 Task: Open a template Informal Letter by  Plum save the file as lyric.epub Remove the following options from template: 'your brand'. Replace Hello Fan with ' Good Afternoon' and change the date to 21 July, 2023. Replace body of the letter with  Thank you so much for your generous gift. Your thoughtfulness and support mean the world to me. I'm truly grateful for your kindness.; apply Font Style 'Comic Sans MS' and font size  18 Add name: Oscar
Action: Mouse moved to (746, 102)
Screenshot: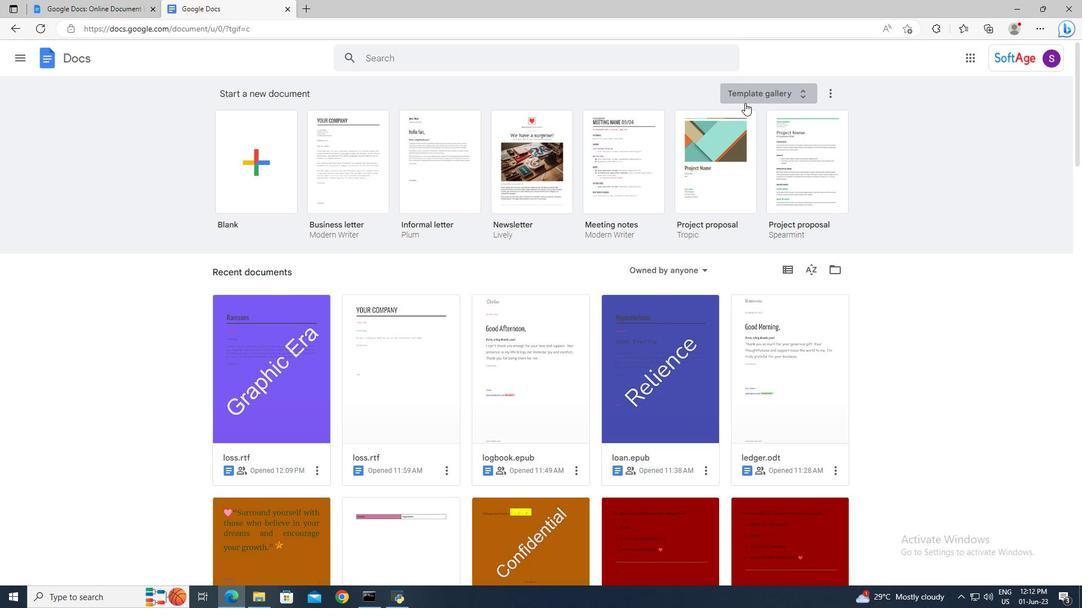 
Action: Mouse pressed left at (746, 102)
Screenshot: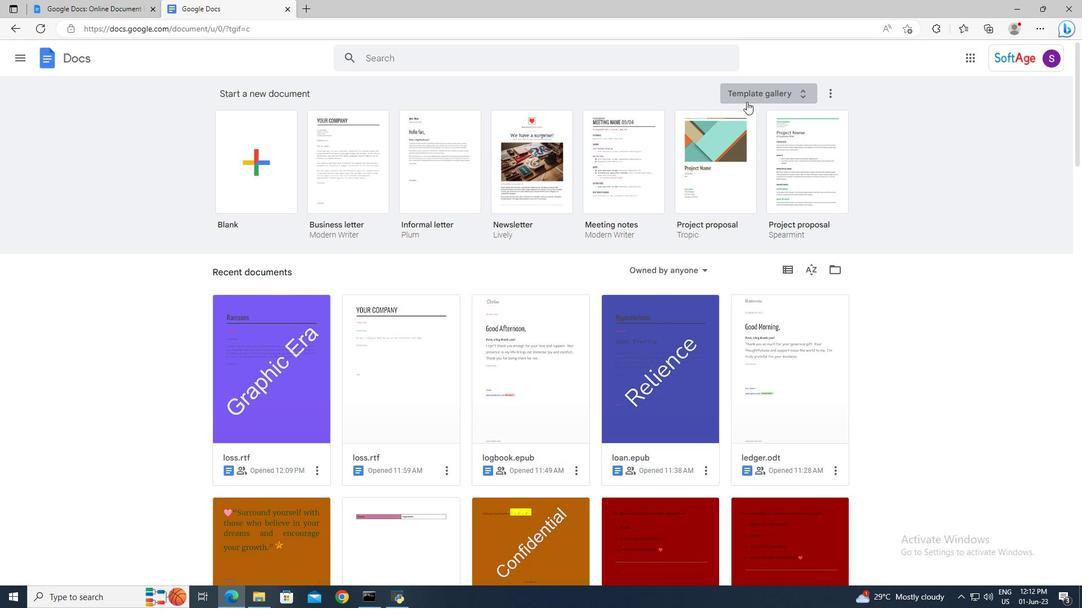 
Action: Mouse moved to (735, 170)
Screenshot: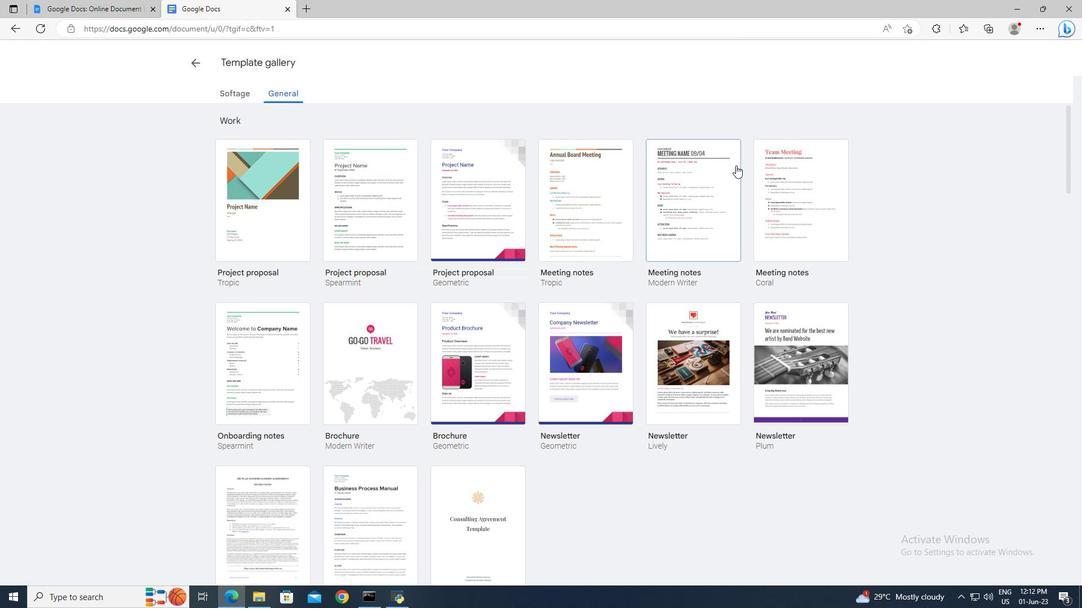 
Action: Mouse scrolled (735, 169) with delta (0, 0)
Screenshot: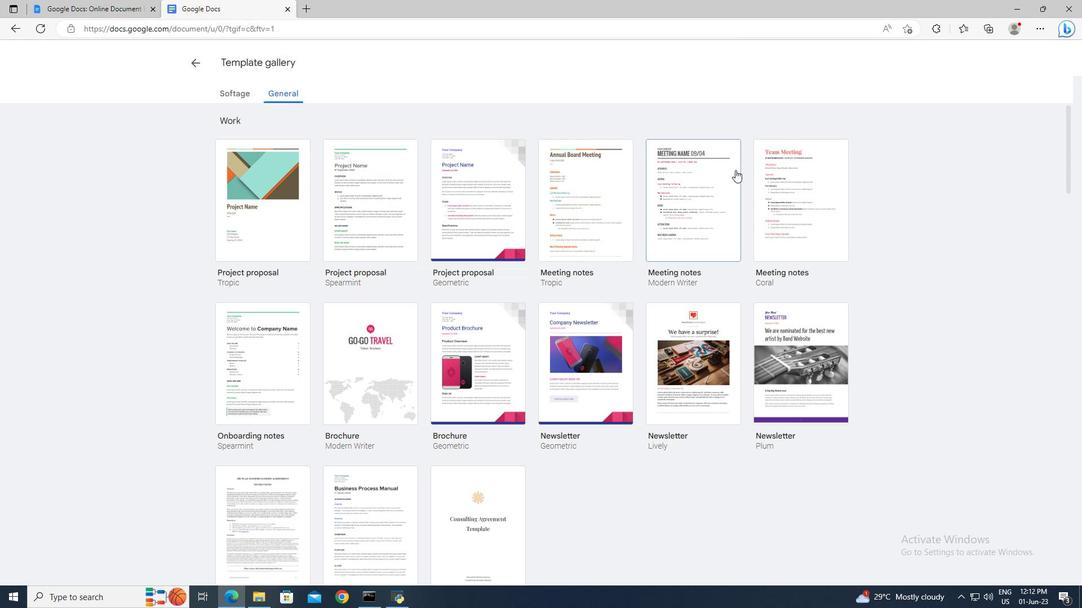 
Action: Mouse moved to (736, 184)
Screenshot: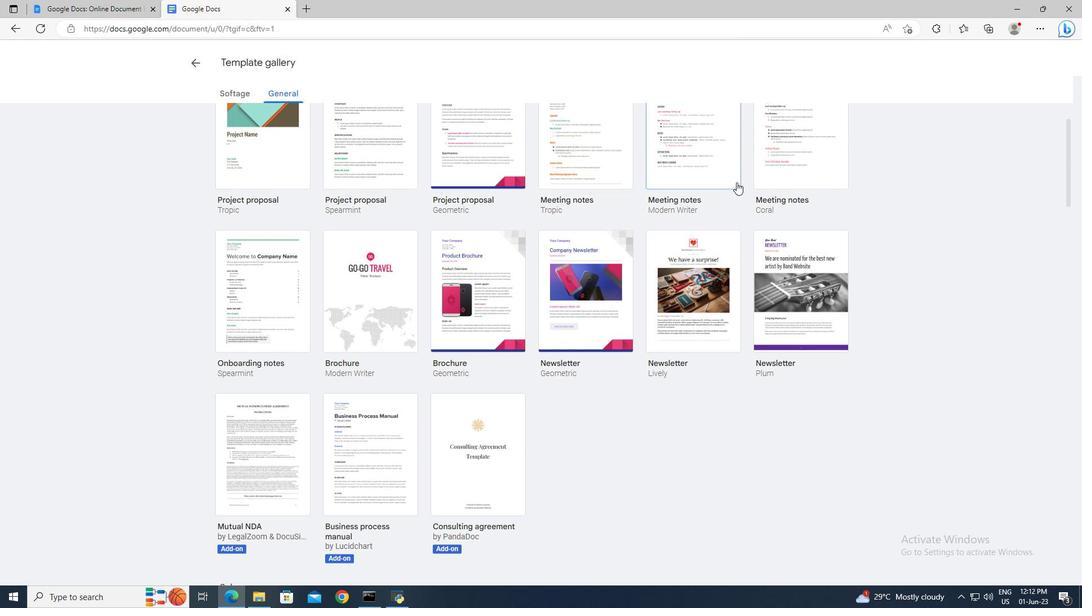 
Action: Mouse scrolled (736, 183) with delta (0, 0)
Screenshot: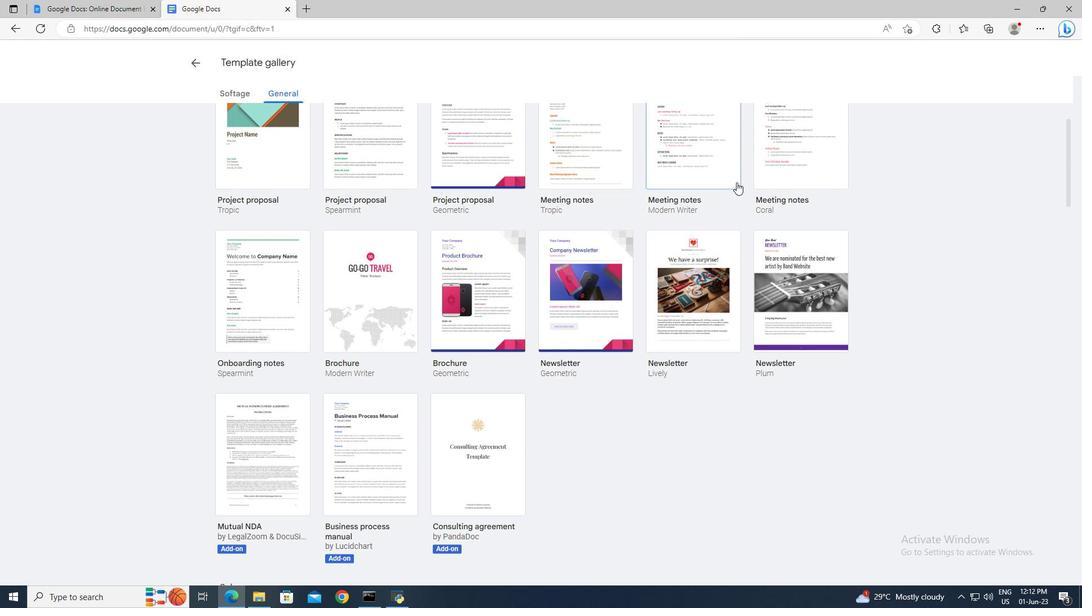 
Action: Mouse moved to (736, 184)
Screenshot: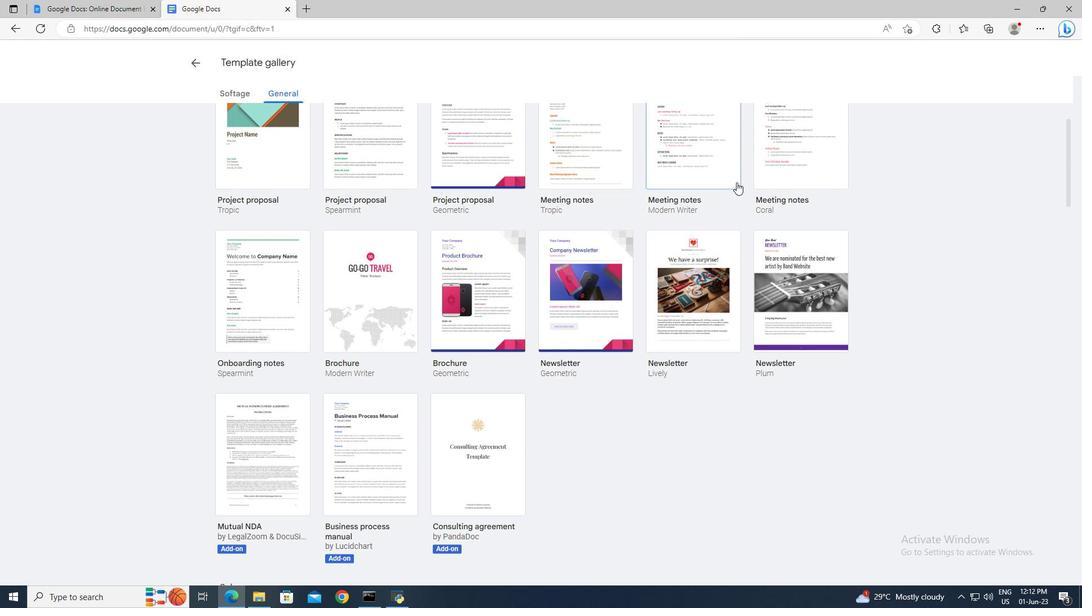
Action: Mouse scrolled (736, 184) with delta (0, 0)
Screenshot: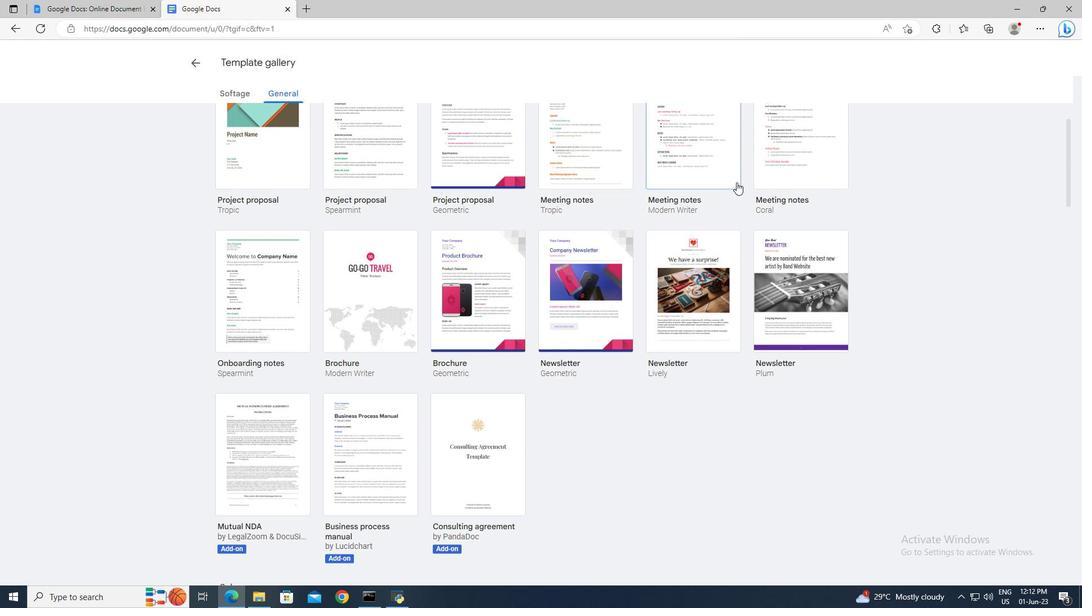 
Action: Mouse scrolled (736, 184) with delta (0, 0)
Screenshot: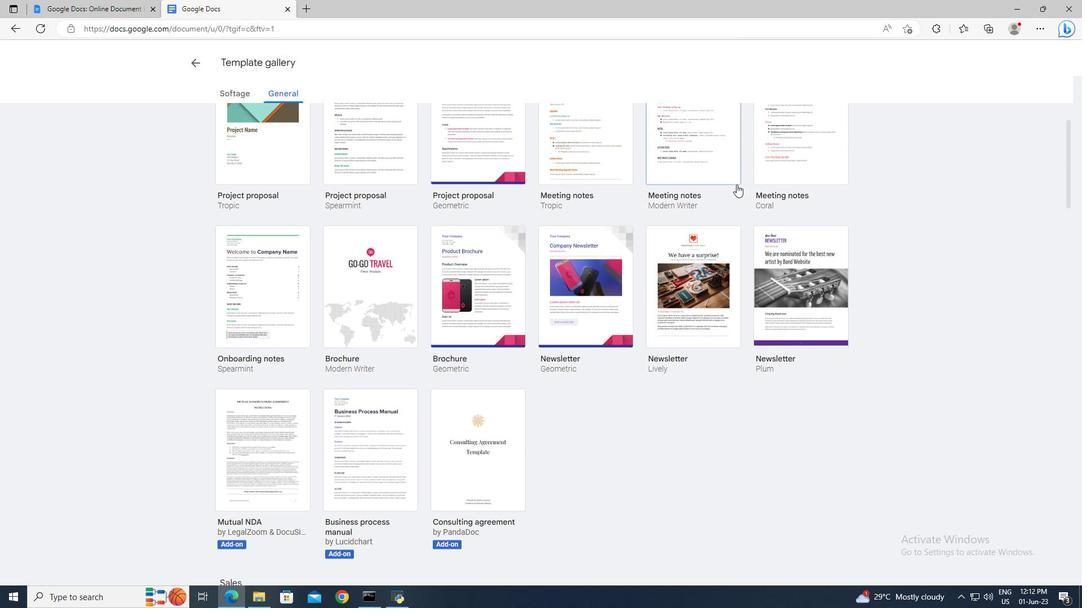 
Action: Mouse scrolled (736, 184) with delta (0, 0)
Screenshot: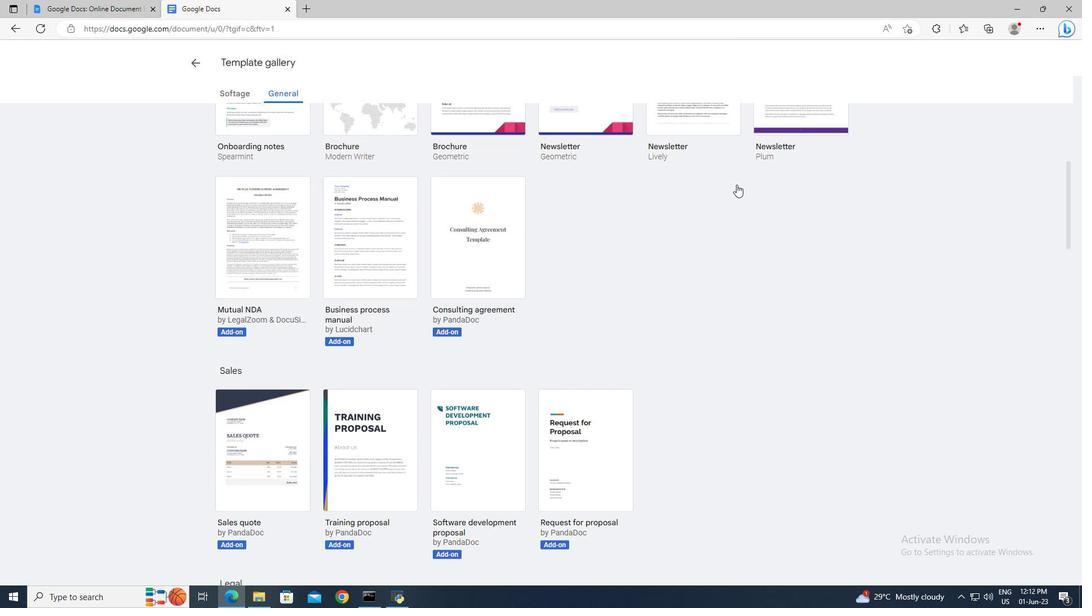 
Action: Mouse scrolled (736, 184) with delta (0, 0)
Screenshot: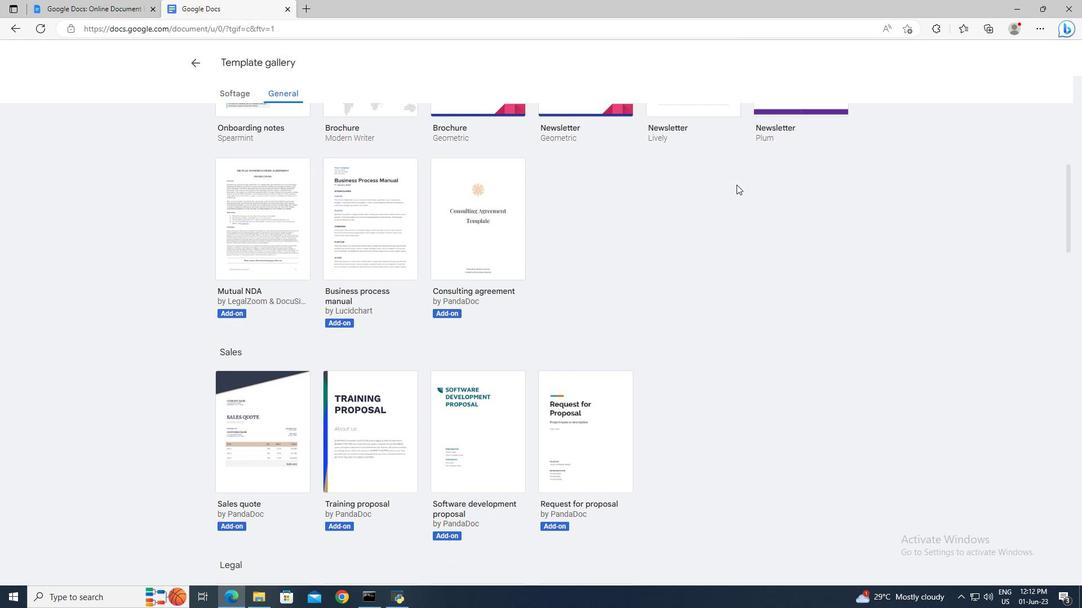 
Action: Mouse scrolled (736, 184) with delta (0, 0)
Screenshot: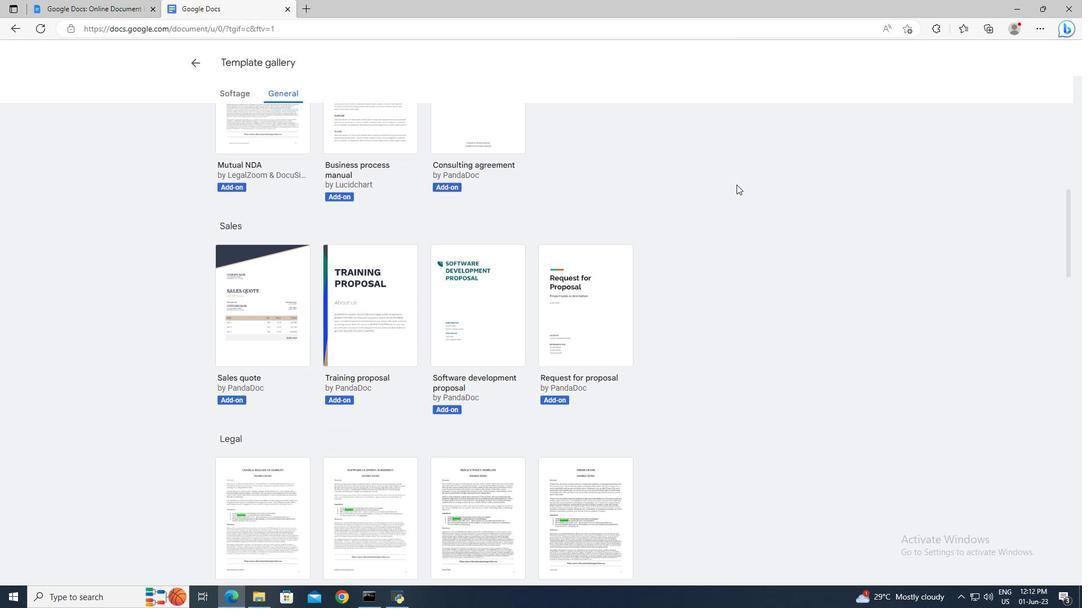 
Action: Mouse scrolled (736, 184) with delta (0, 0)
Screenshot: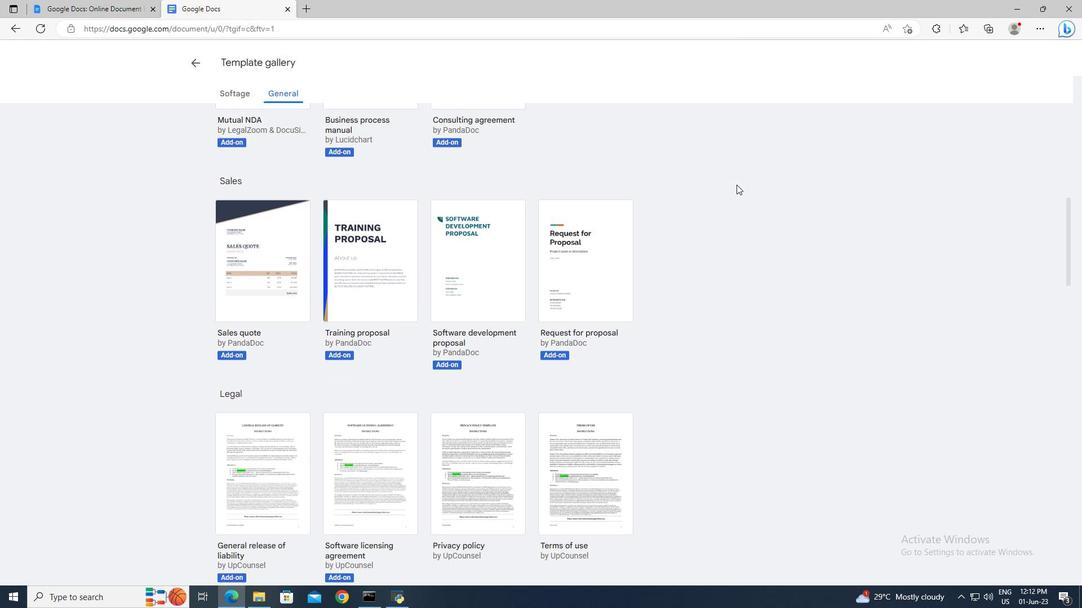 
Action: Mouse scrolled (736, 184) with delta (0, 0)
Screenshot: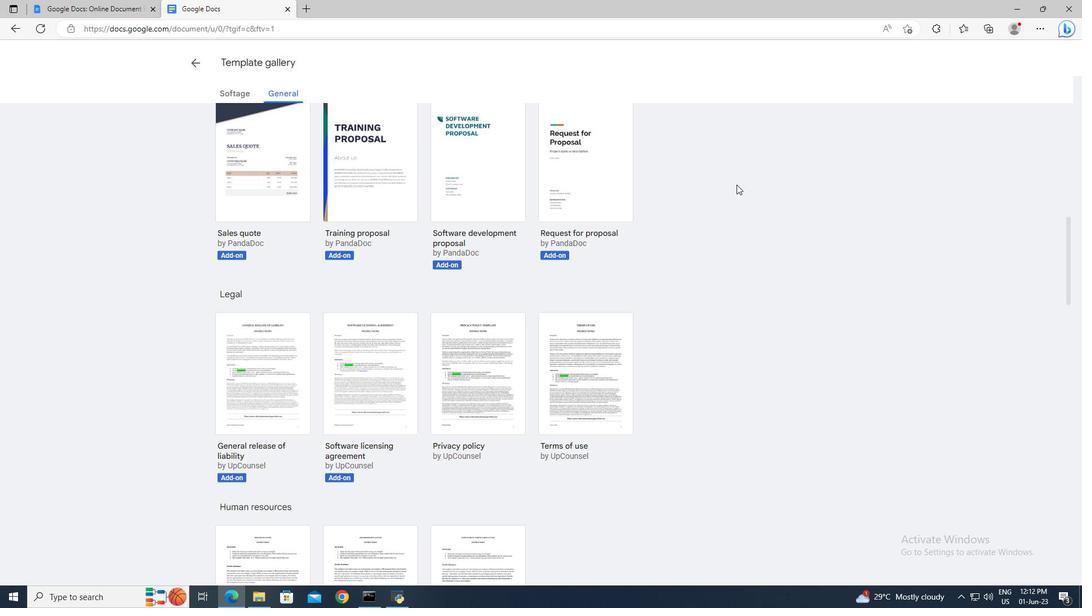 
Action: Mouse moved to (736, 185)
Screenshot: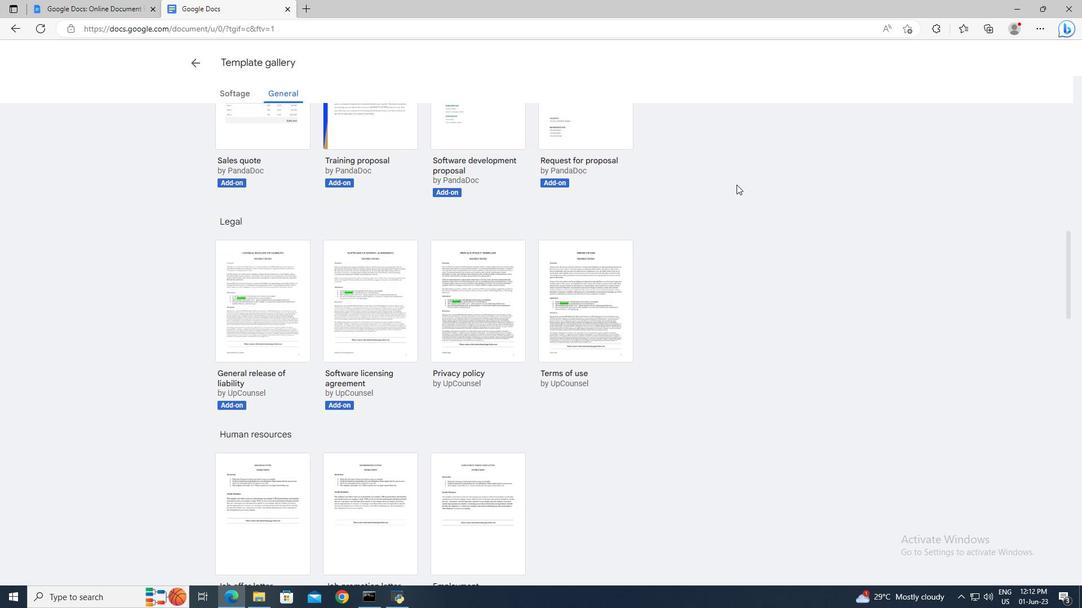 
Action: Mouse scrolled (736, 184) with delta (0, 0)
Screenshot: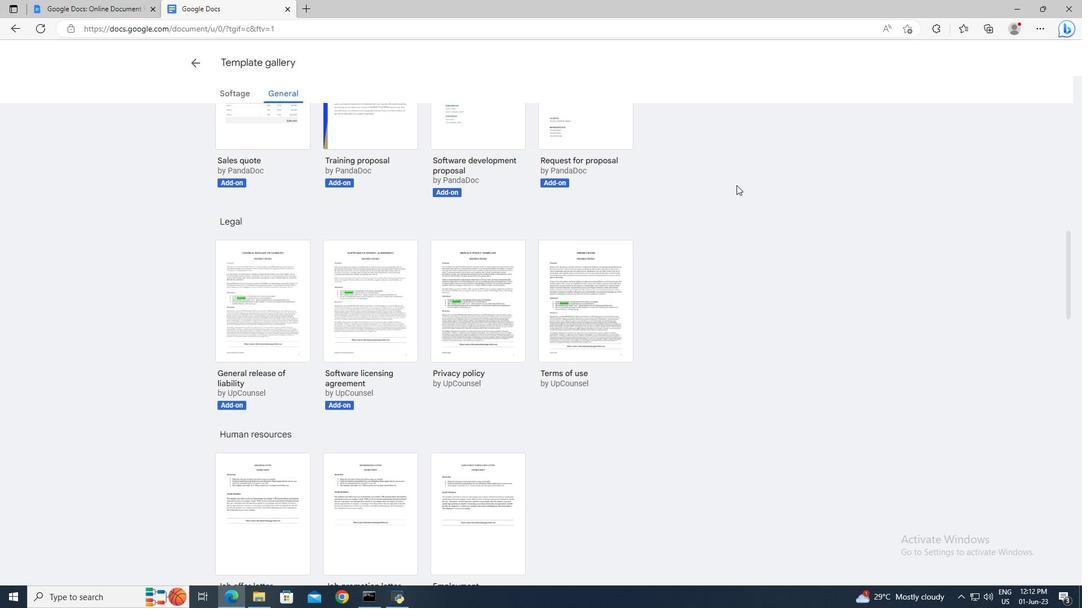 
Action: Mouse scrolled (736, 184) with delta (0, 0)
Screenshot: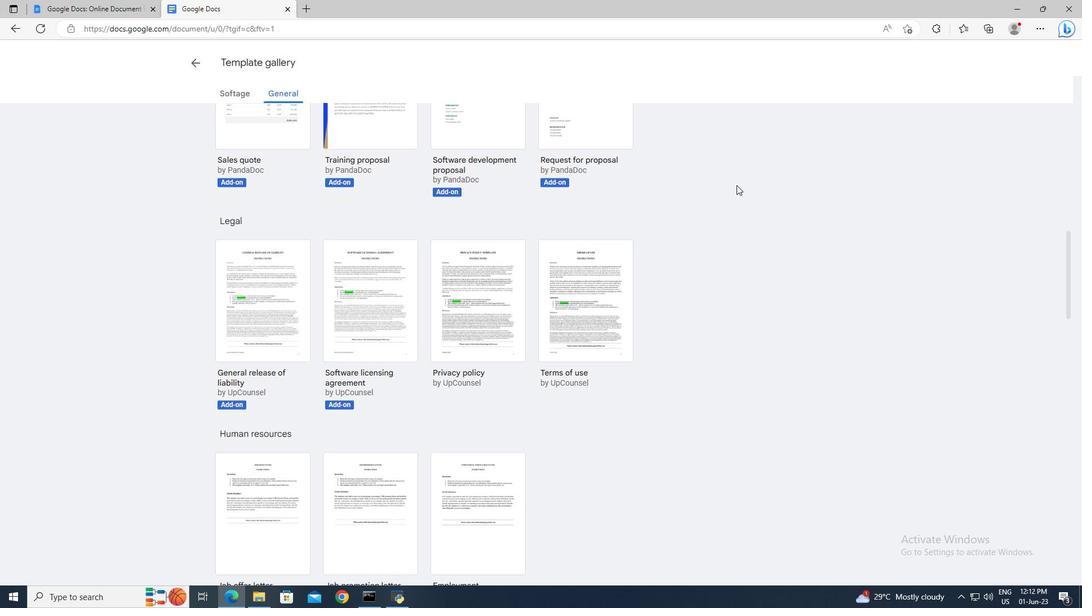 
Action: Mouse scrolled (736, 184) with delta (0, 0)
Screenshot: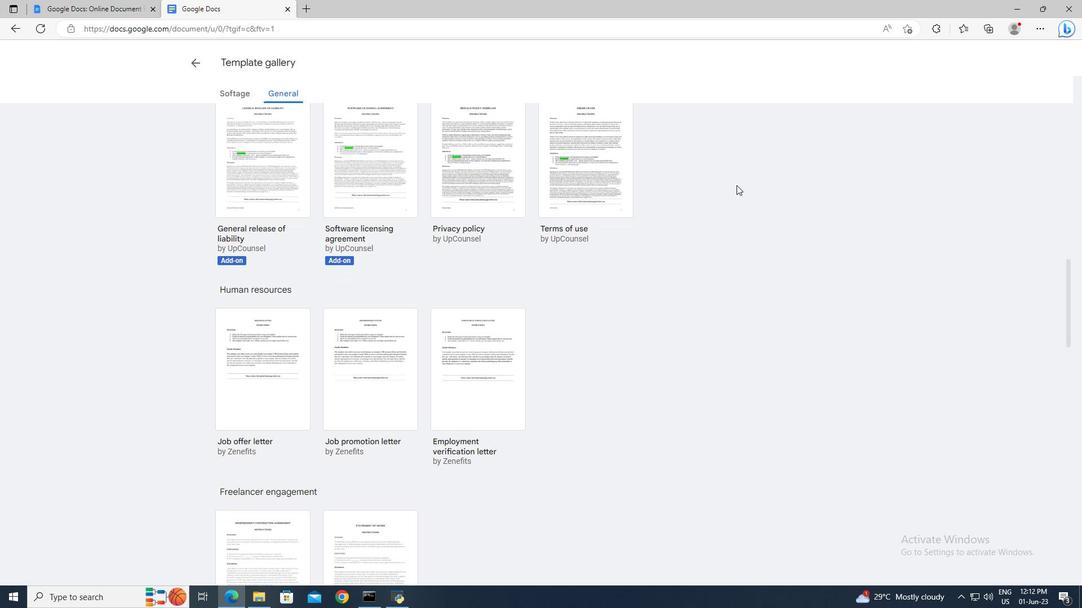 
Action: Mouse scrolled (736, 184) with delta (0, 0)
Screenshot: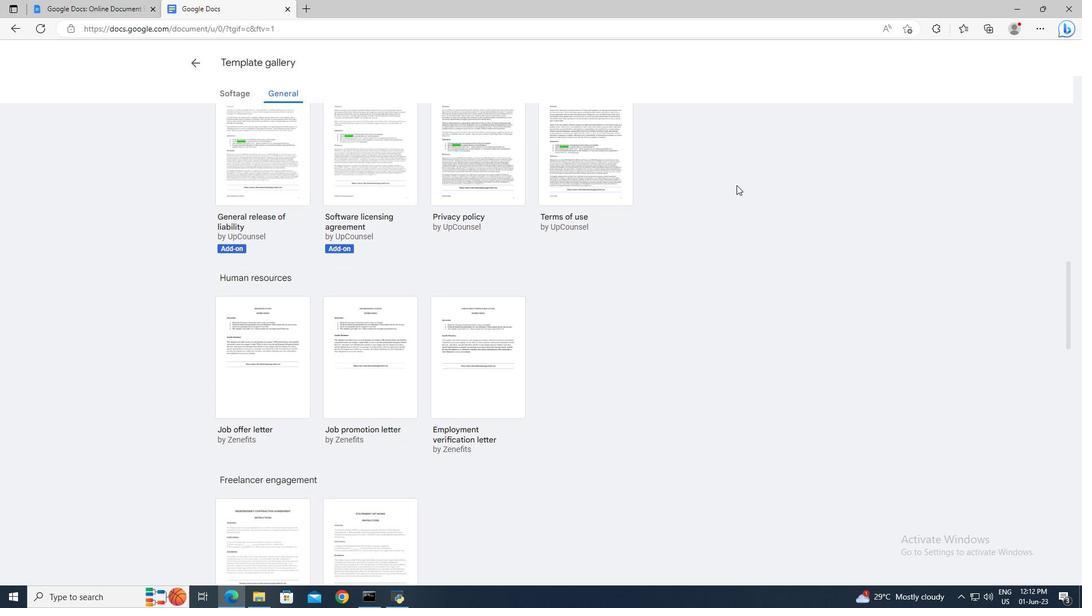 
Action: Mouse scrolled (736, 184) with delta (0, 0)
Screenshot: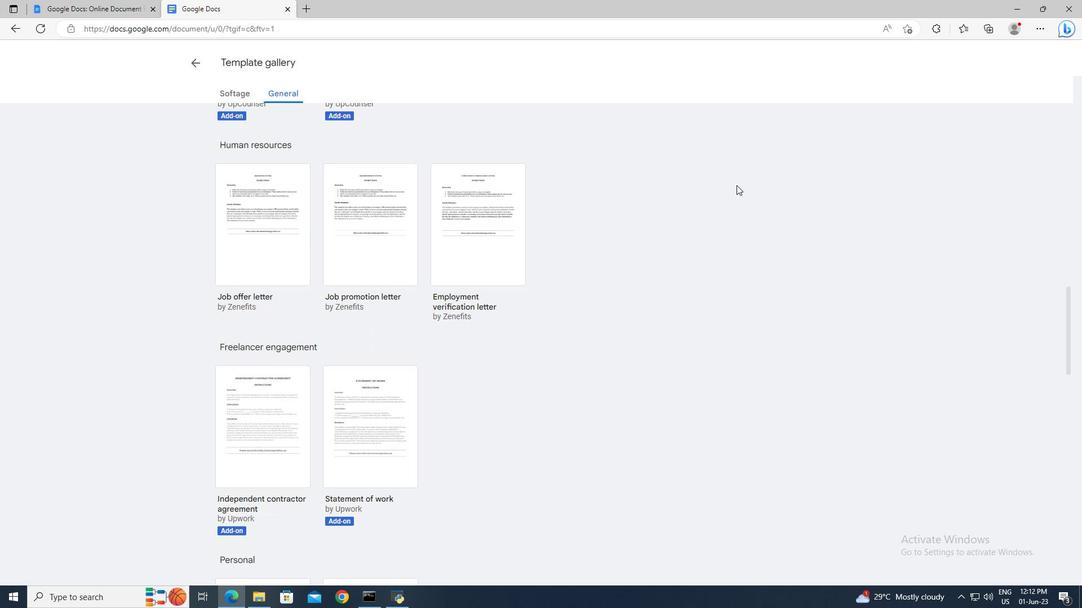 
Action: Mouse scrolled (736, 184) with delta (0, 0)
Screenshot: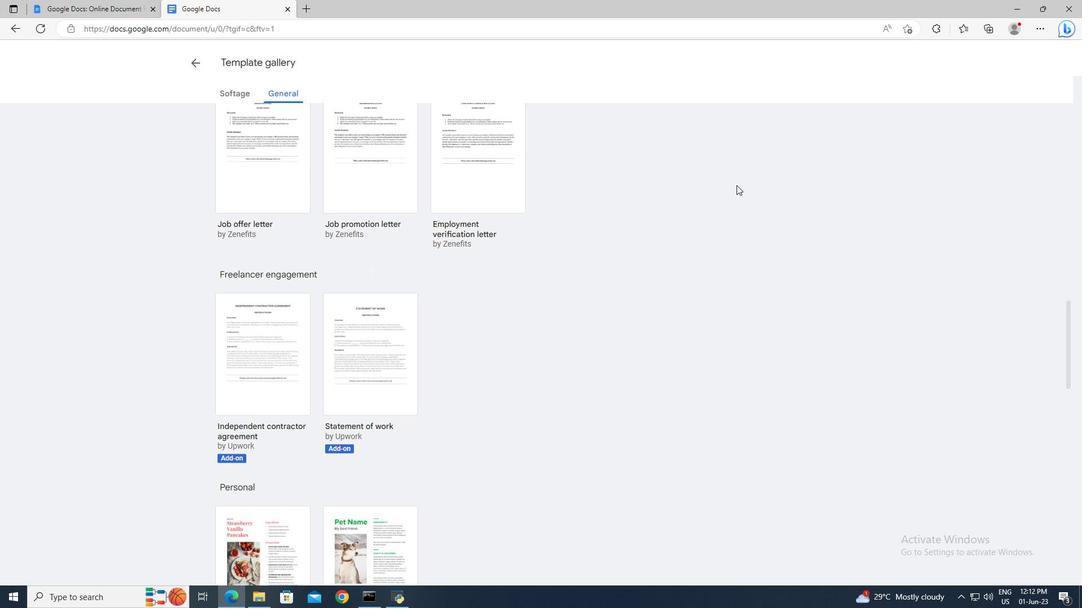 
Action: Mouse scrolled (736, 184) with delta (0, 0)
Screenshot: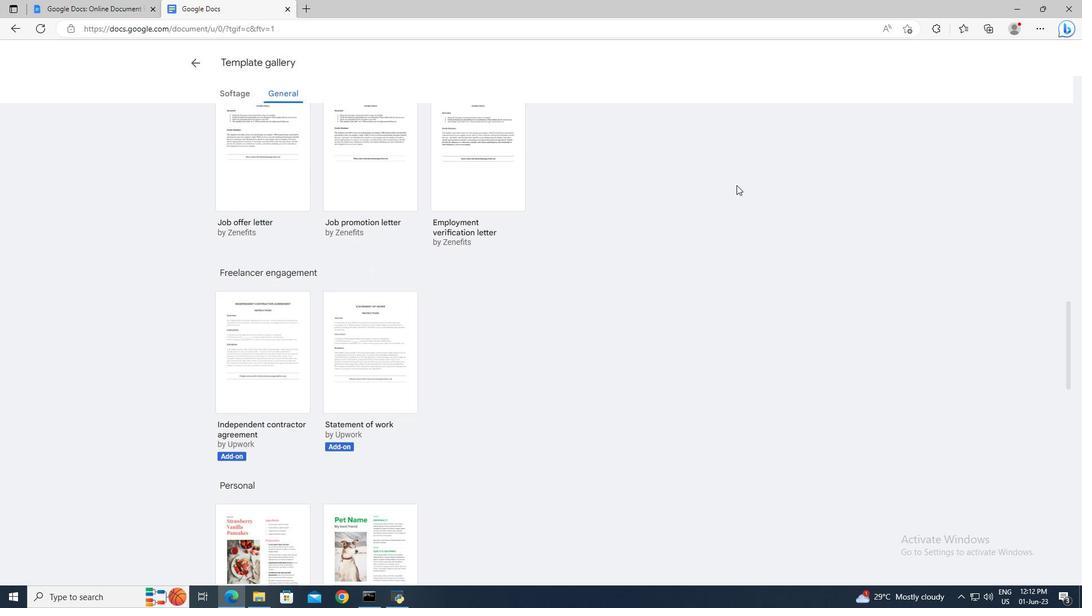 
Action: Mouse scrolled (736, 184) with delta (0, 0)
Screenshot: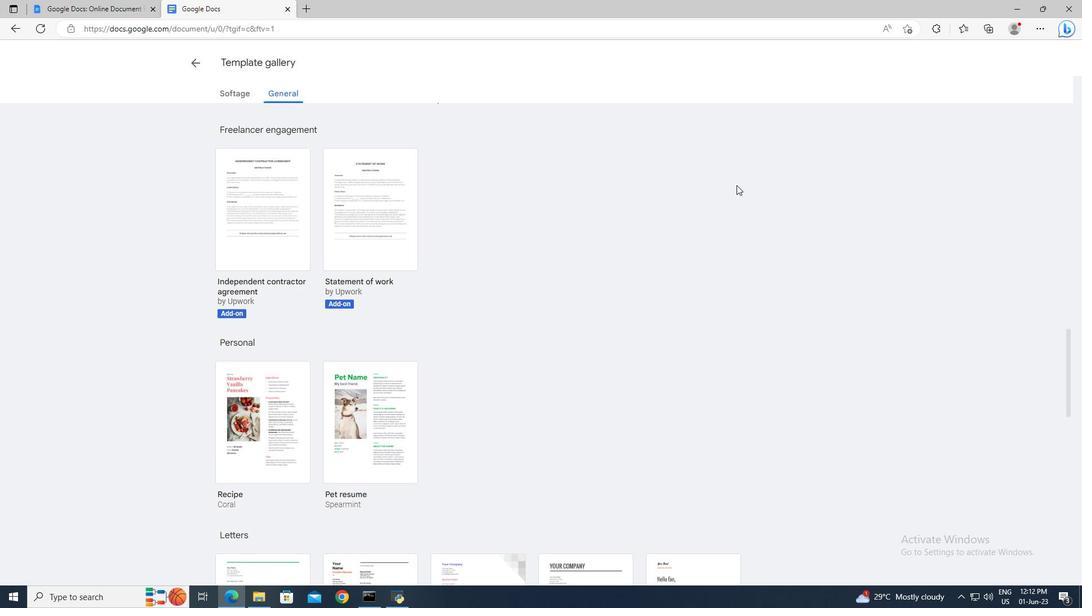 
Action: Mouse scrolled (736, 184) with delta (0, 0)
Screenshot: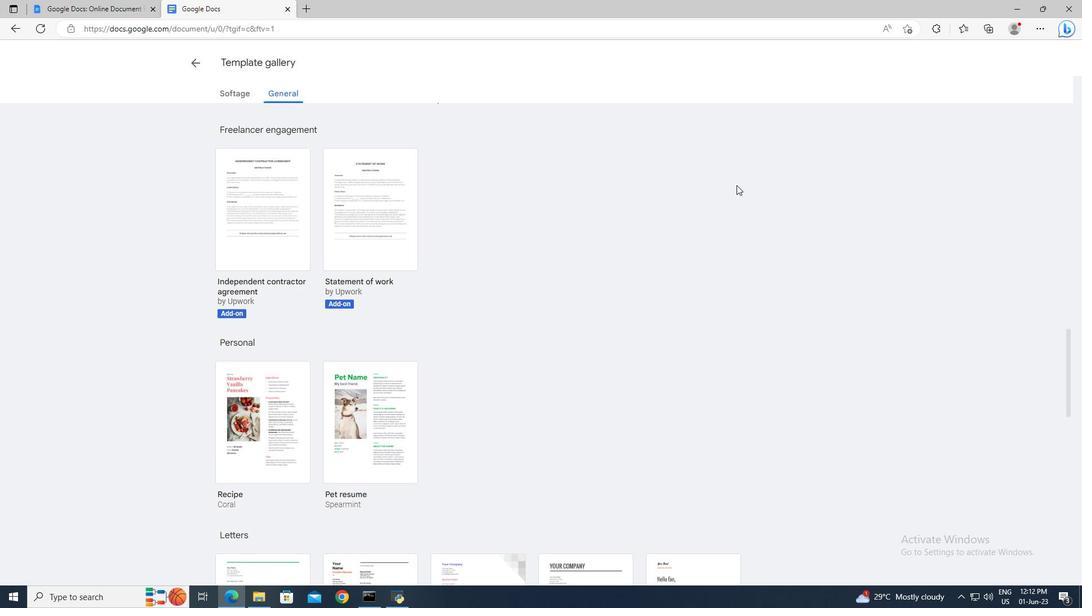 
Action: Mouse scrolled (736, 184) with delta (0, 0)
Screenshot: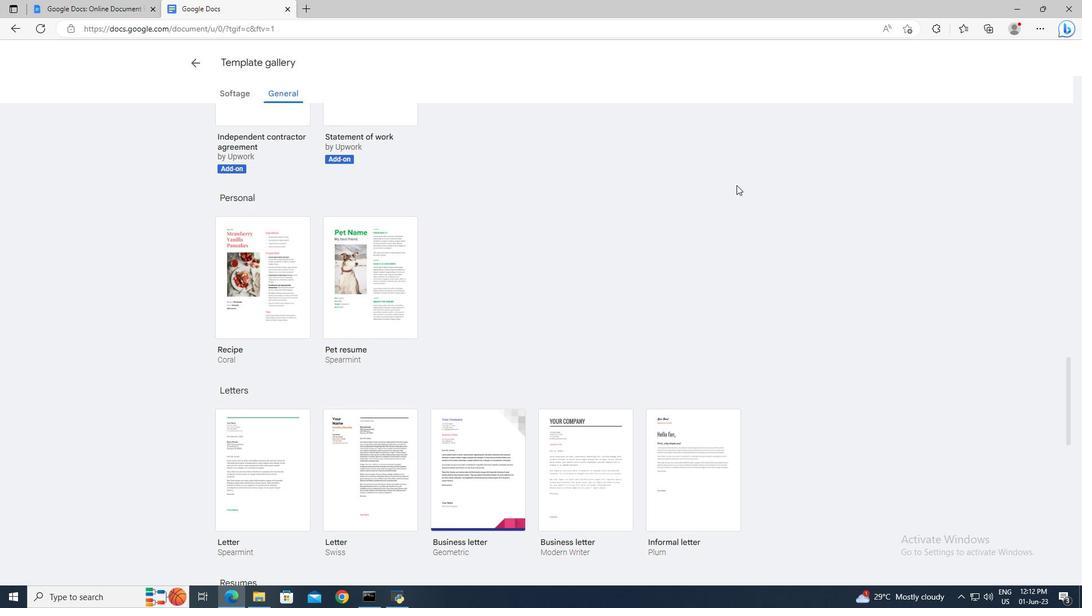 
Action: Mouse moved to (694, 363)
Screenshot: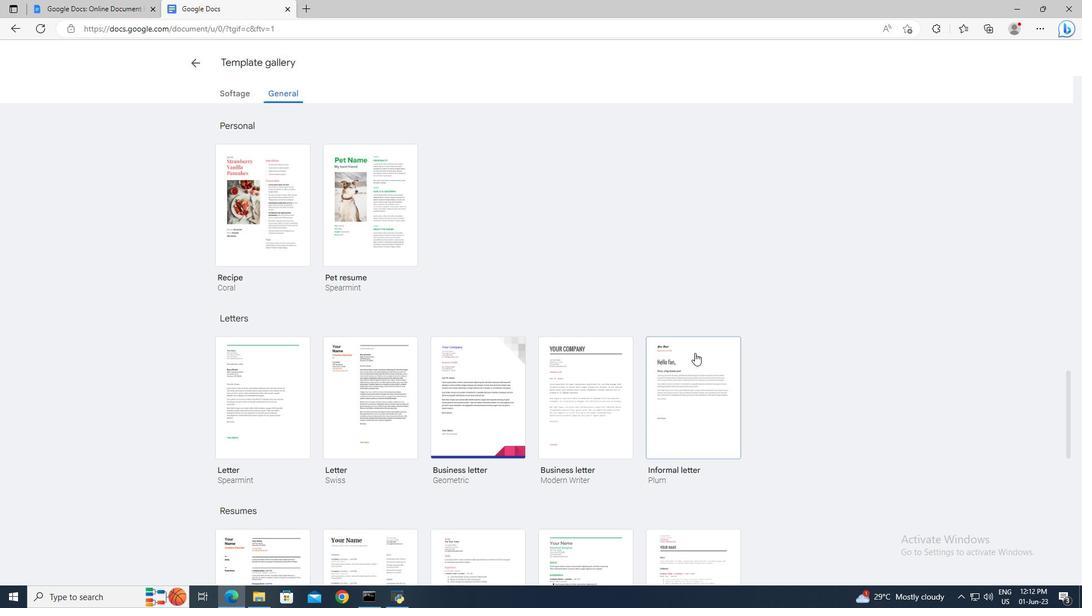 
Action: Mouse pressed left at (694, 363)
Screenshot: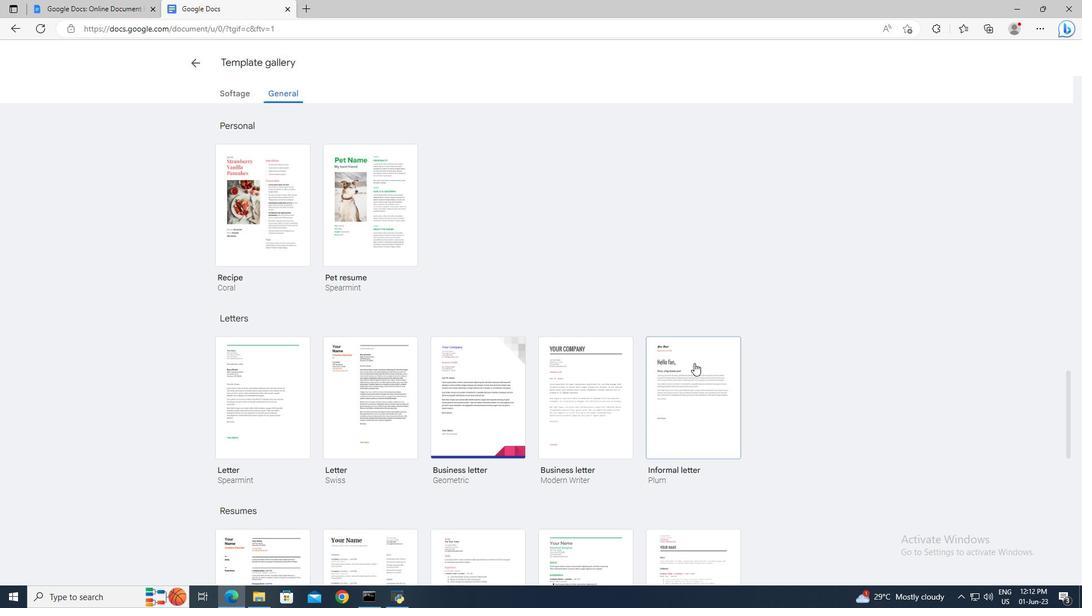 
Action: Mouse moved to (93, 52)
Screenshot: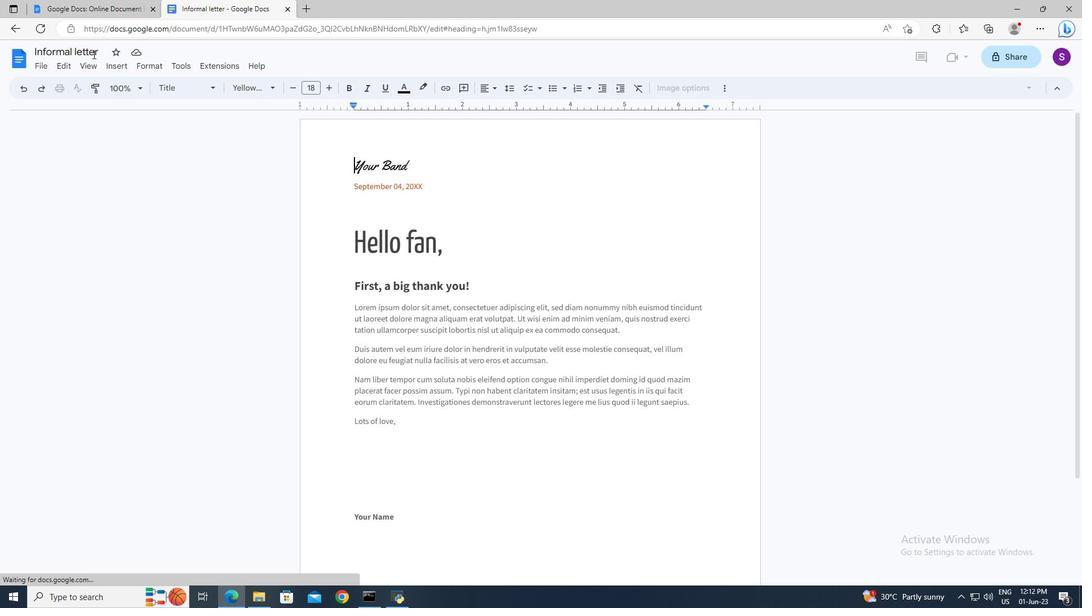 
Action: Mouse pressed left at (93, 52)
Screenshot: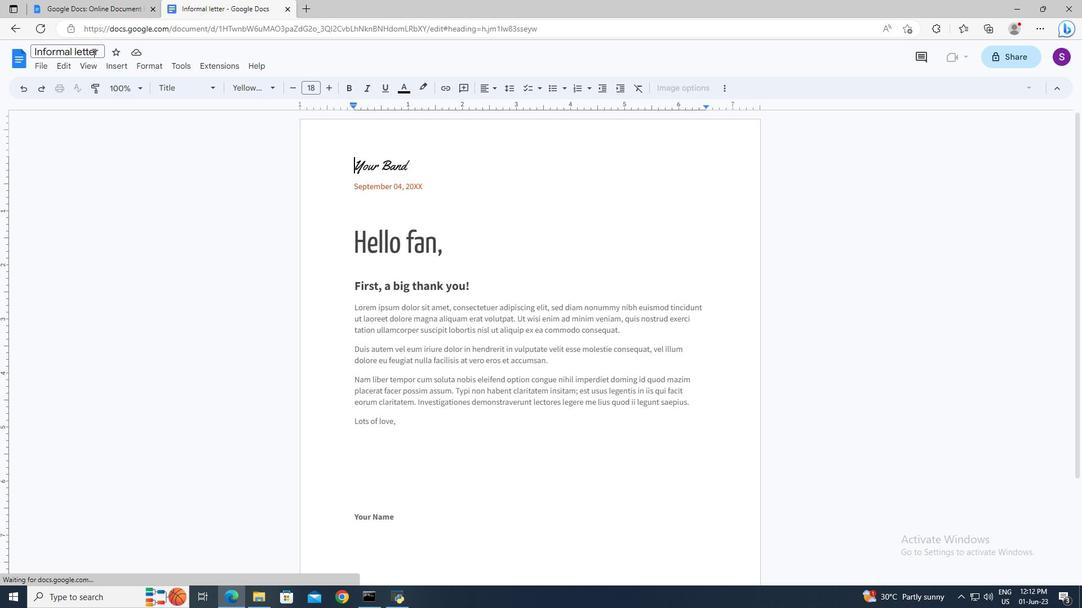 
Action: Mouse moved to (93, 52)
Screenshot: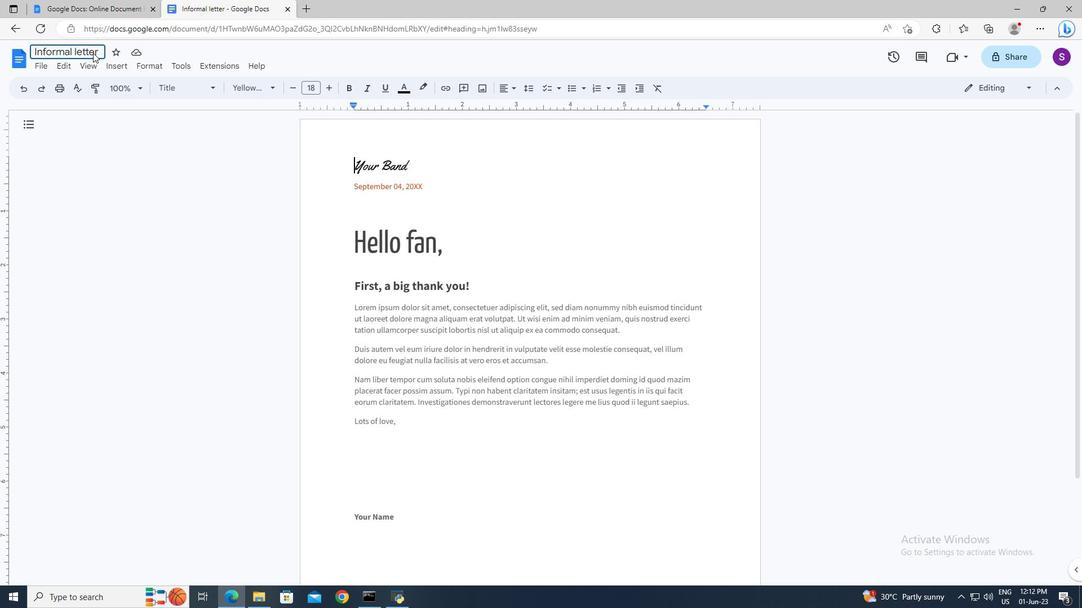
Action: Key pressed ctrl+A<Key.delete>lyric.epub<Key.enter>
Screenshot: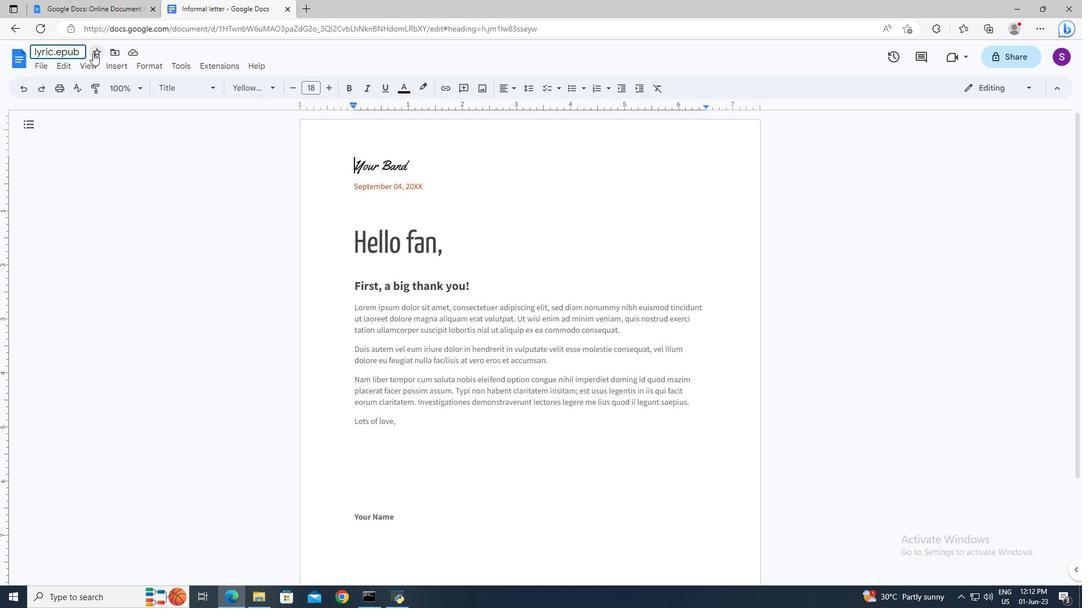 
Action: Mouse moved to (352, 161)
Screenshot: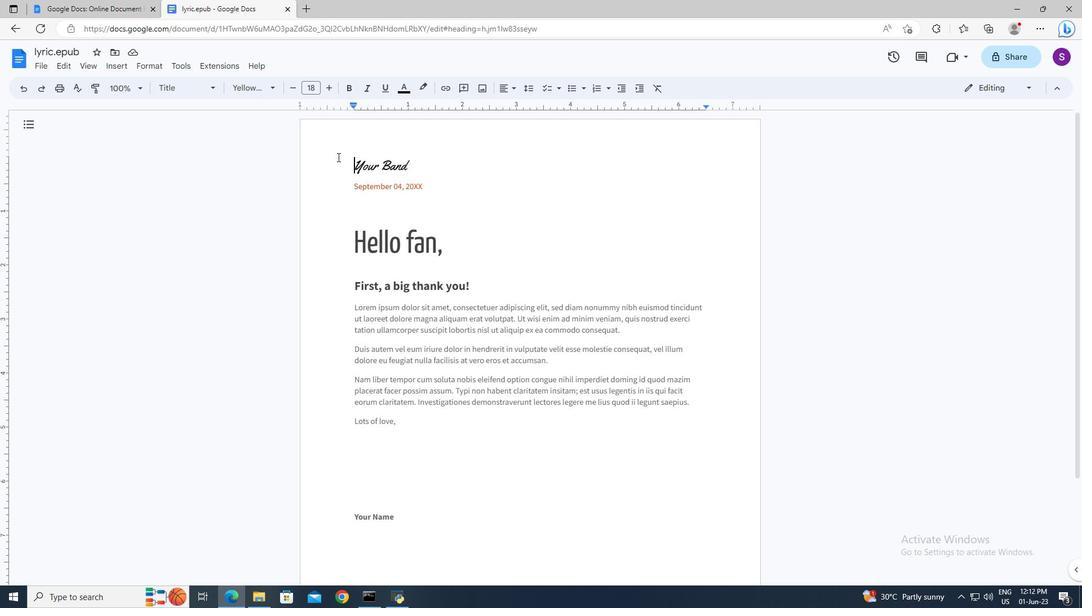 
Action: Mouse pressed left at (352, 161)
Screenshot: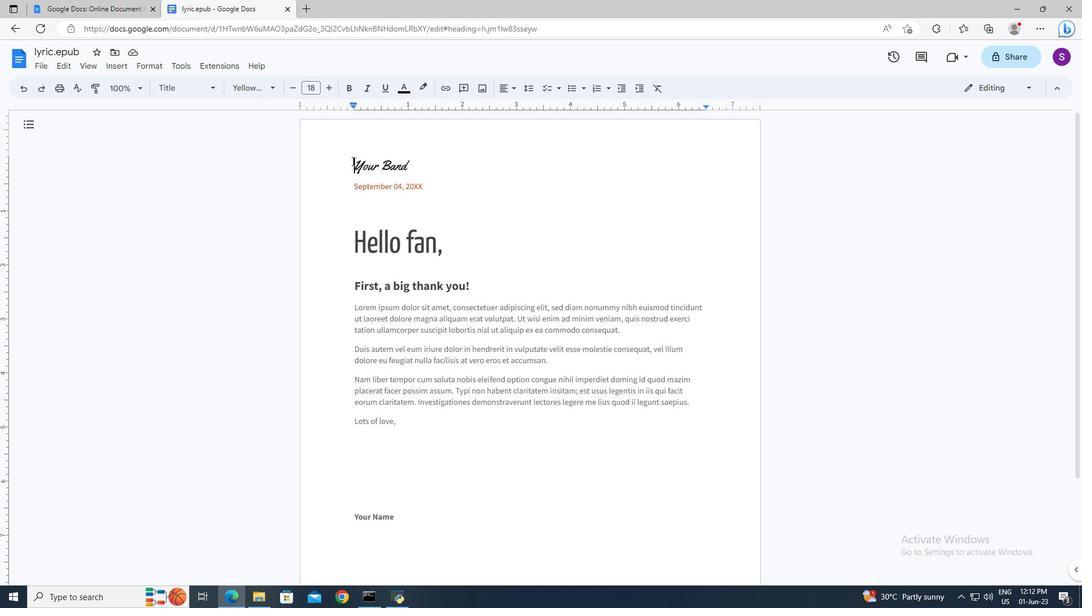 
Action: Key pressed <Key.shift><Key.right><Key.right><Key.delete>
Screenshot: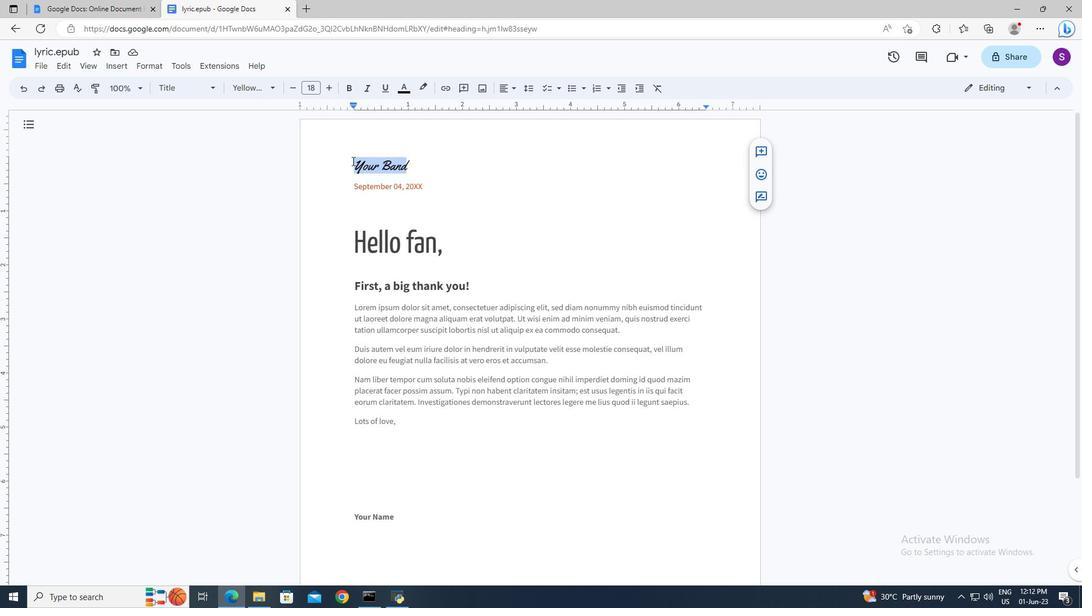 
Action: Mouse moved to (355, 240)
Screenshot: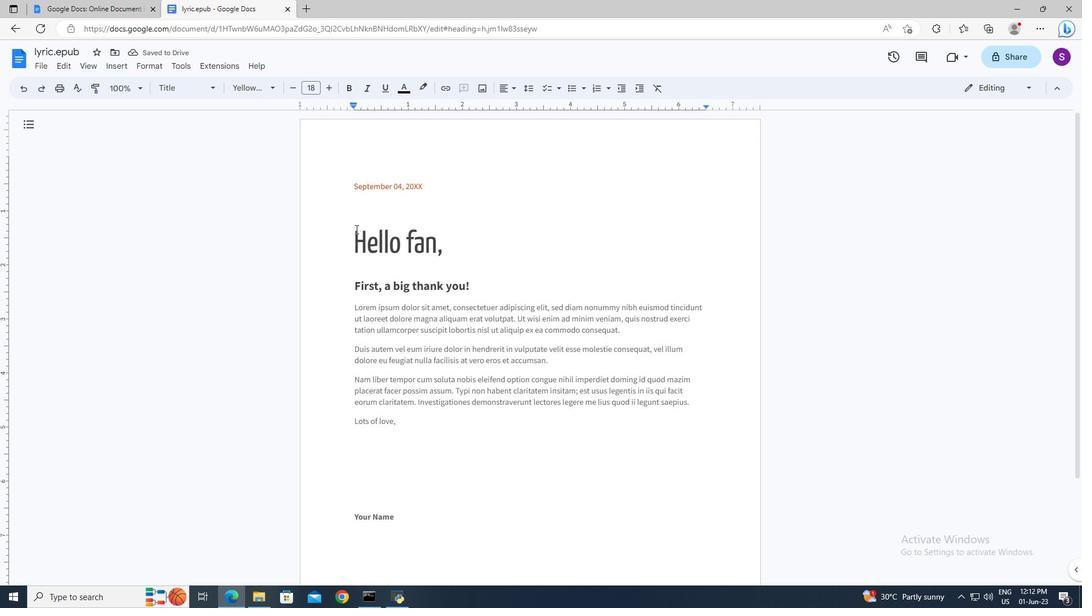 
Action: Mouse pressed left at (355, 240)
Screenshot: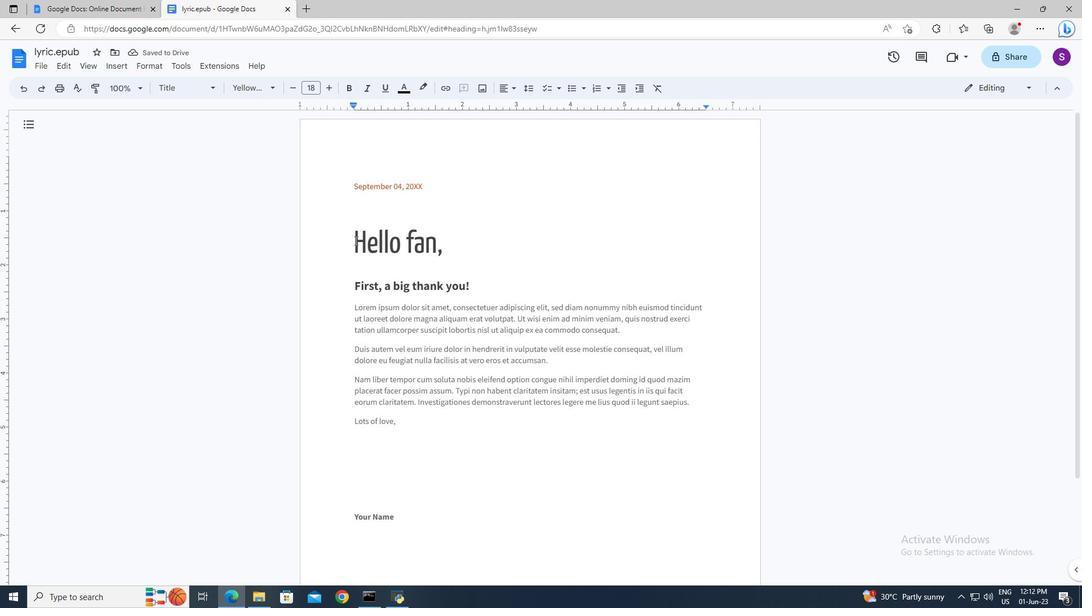 
Action: Key pressed <Key.shift><Key.right><Key.right><Key.delete><Key.shift>Good<Key.space><Key.shift>Afternoon
Screenshot: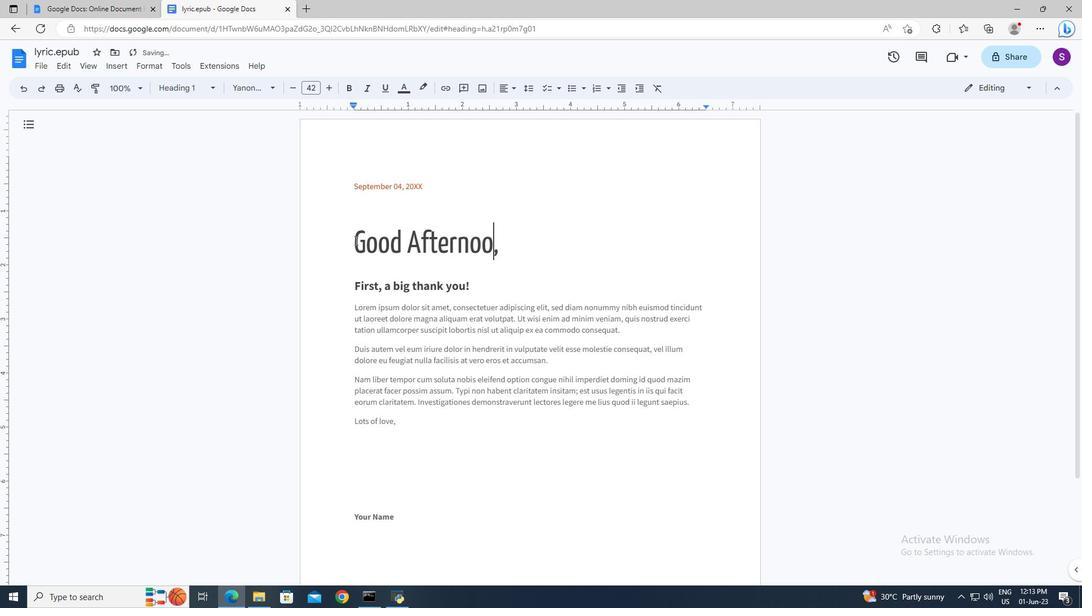 
Action: Mouse moved to (348, 185)
Screenshot: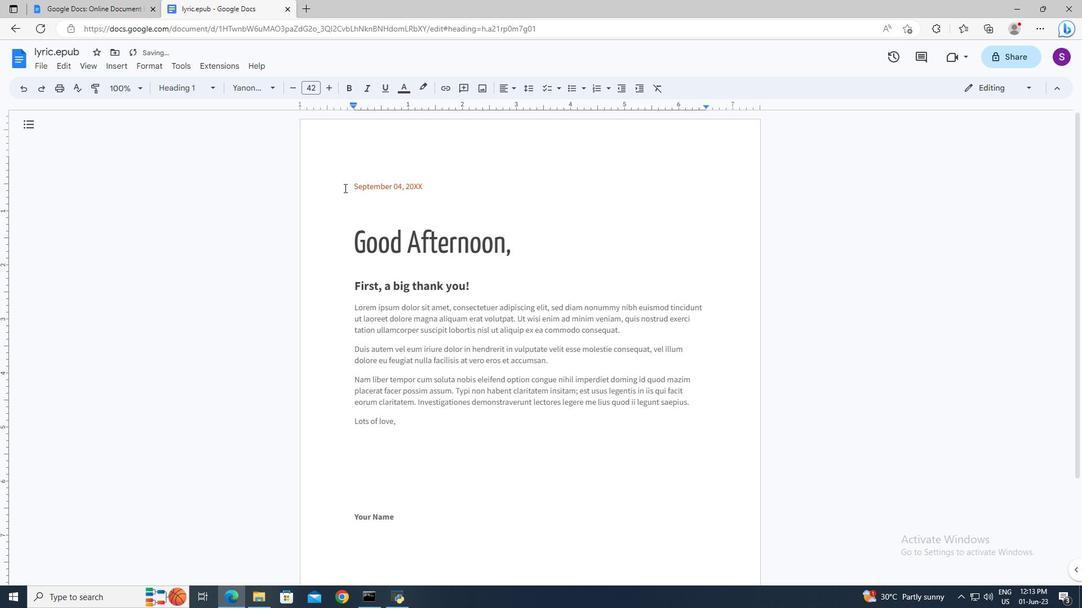 
Action: Mouse pressed left at (348, 185)
Screenshot: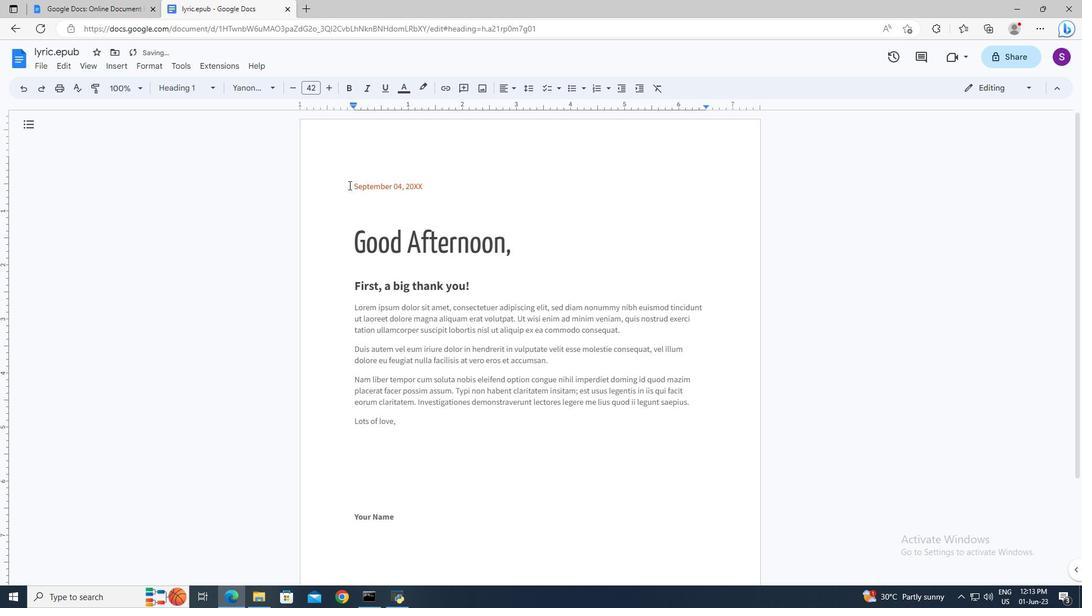 
Action: Key pressed <Key.shift><Key.right><Key.right><Key.right><Key.right>21<Key.space><Key.shift>July,<Key.space>2023
Screenshot: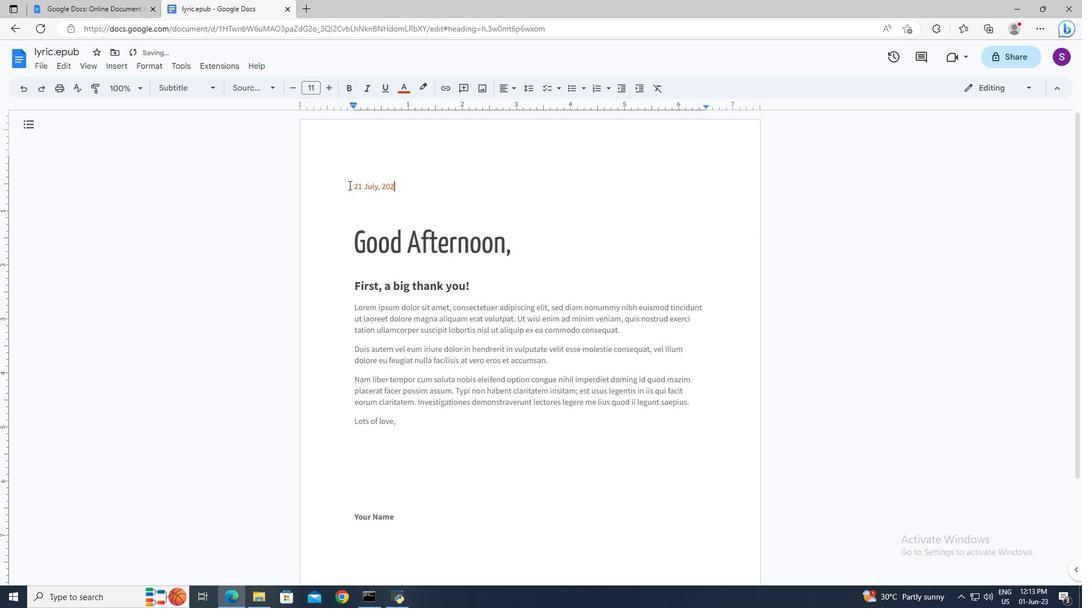 
Action: Mouse moved to (355, 311)
Screenshot: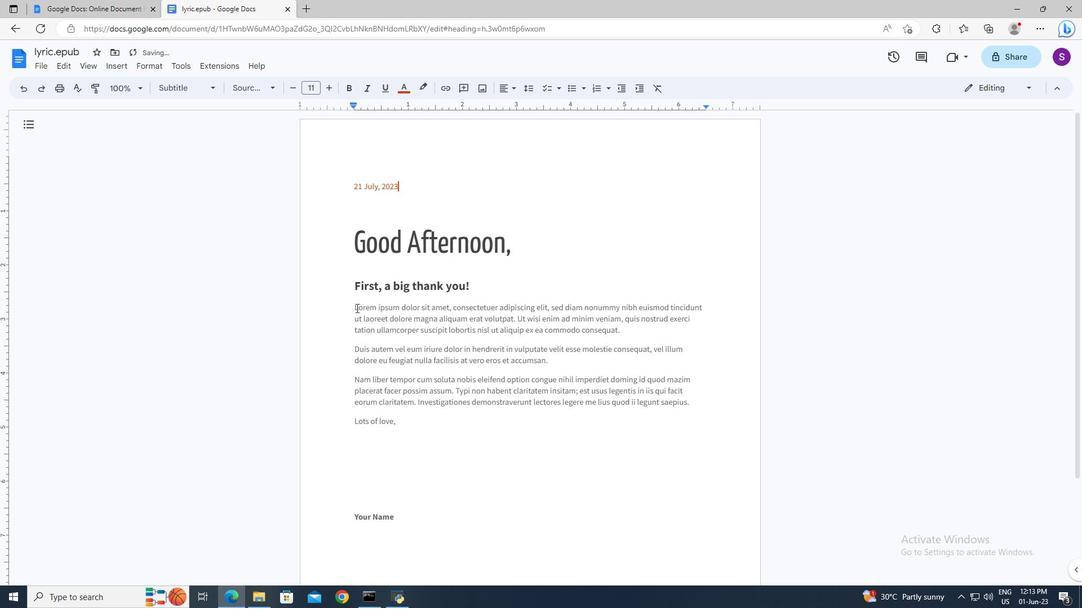 
Action: Mouse pressed left at (355, 311)
Screenshot: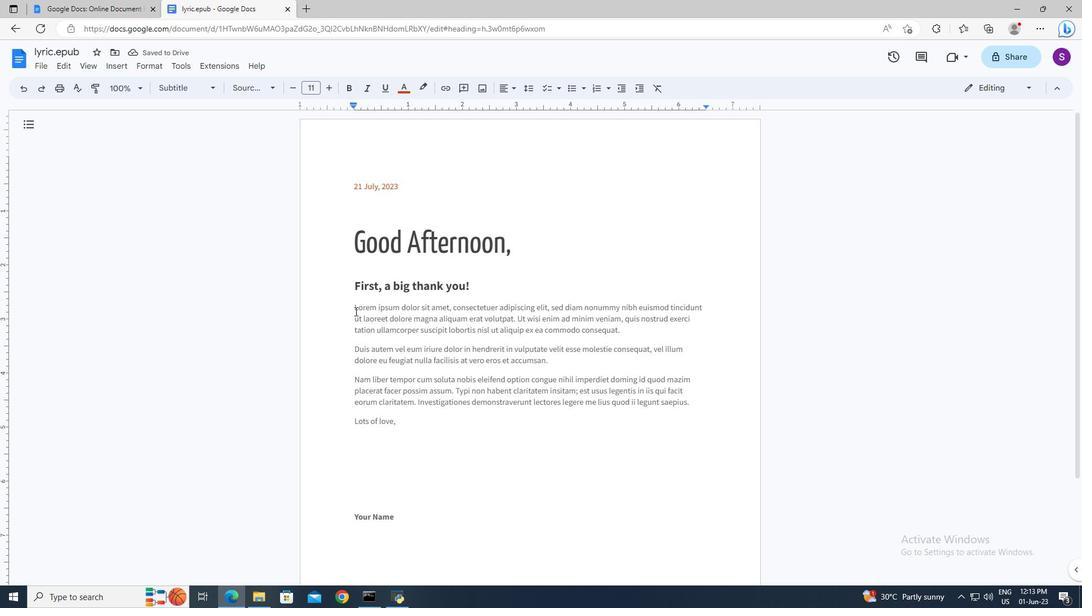 
Action: Key pressed <Key.shift><Key.down><Key.down><Key.down><Key.delete><Key.enter><Key.up><Key.shift>Thank<Key.space>you<Key.space>so<Key.space>much<Key.space>for<Key.space>your<Key.space>geneous<Key.space>gif<Key.backspace><Key.backspace><Key.backspace><Key.backspace><Key.backspace><Key.backspace><Key.backspace>rous<Key.space>gift.<Key.space><Key.shift>Your<Key.space>thoughtfulness<Key.space>and<Key.space>support<Key.space>mean<Key.space>the<Key.space>world<Key.space>to<Key.space>me.<Key.shift>I'a<Key.backspace>m<Key.space>truly<Key.space>grateful<Key.space>for<Key.space>yy<Key.backspace>our<Key.space>kindness.<Key.shift><Key.up>
Screenshot: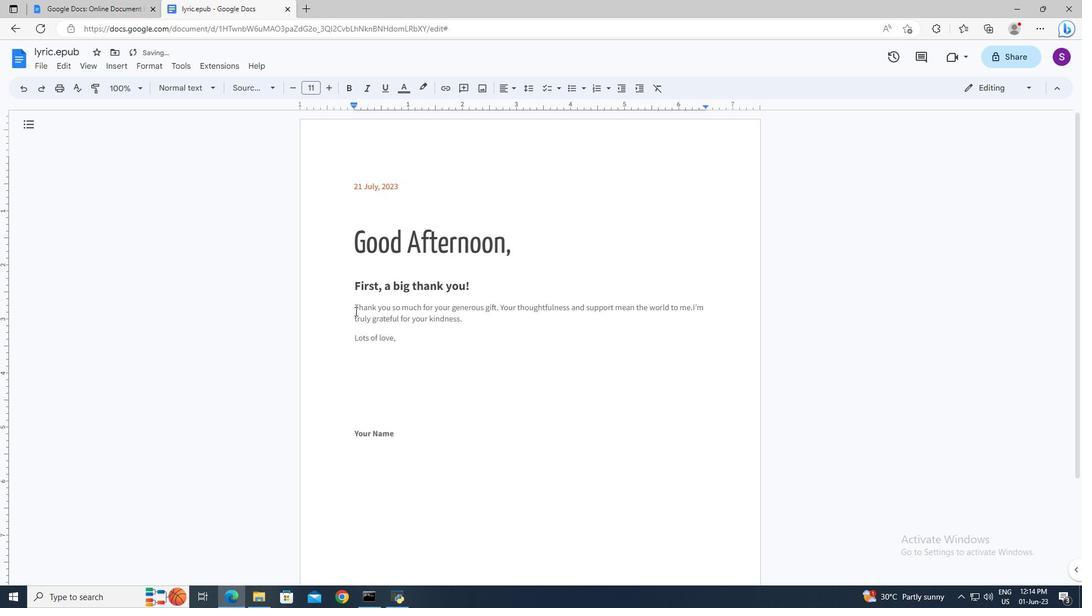 
Action: Mouse moved to (230, 79)
Screenshot: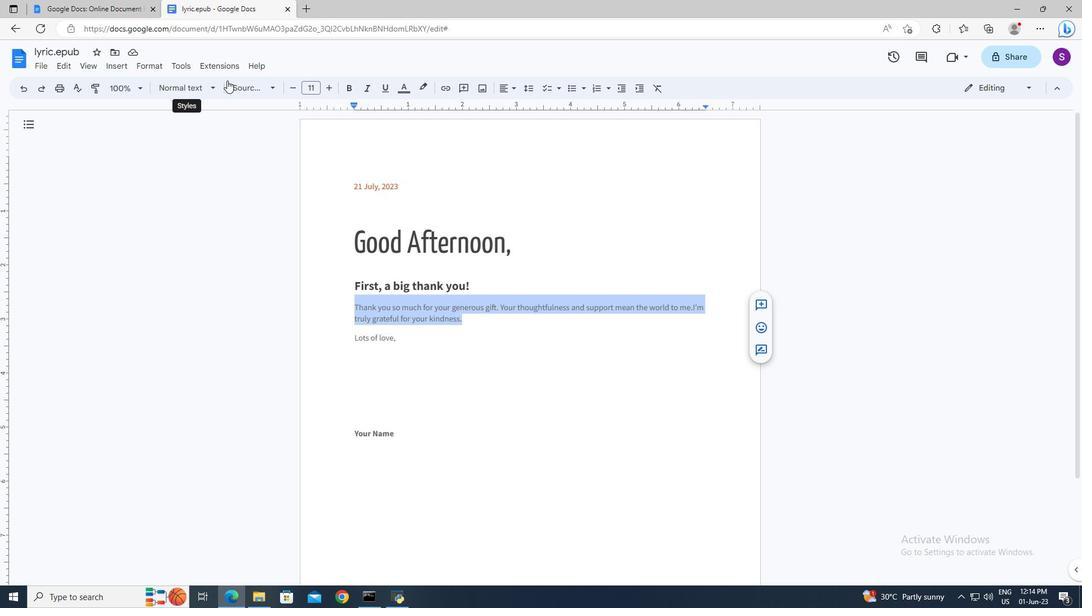 
Action: Mouse pressed left at (230, 79)
Screenshot: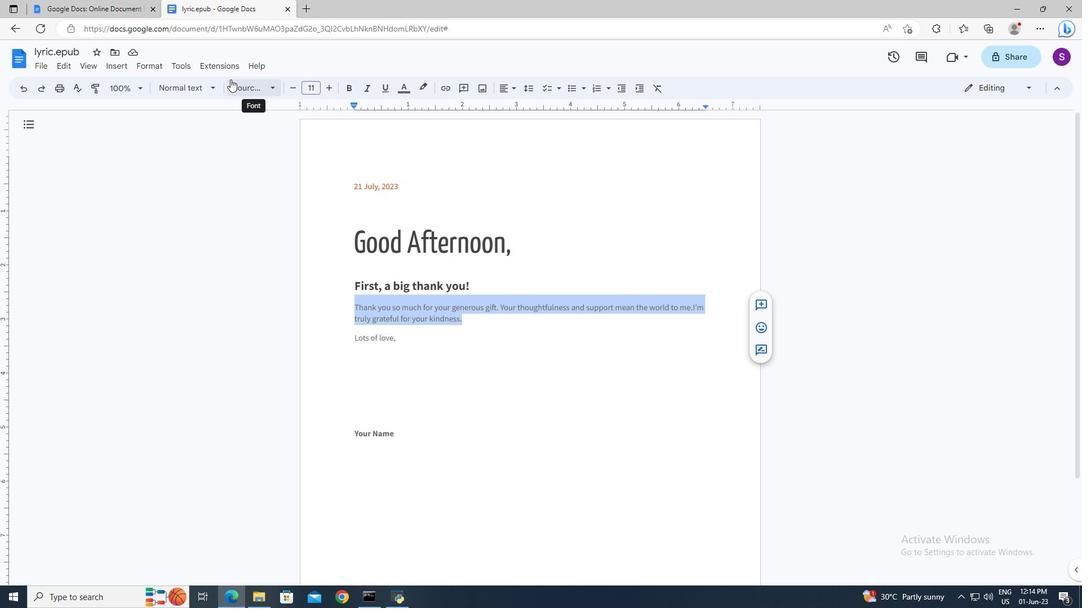 
Action: Mouse moved to (262, 252)
Screenshot: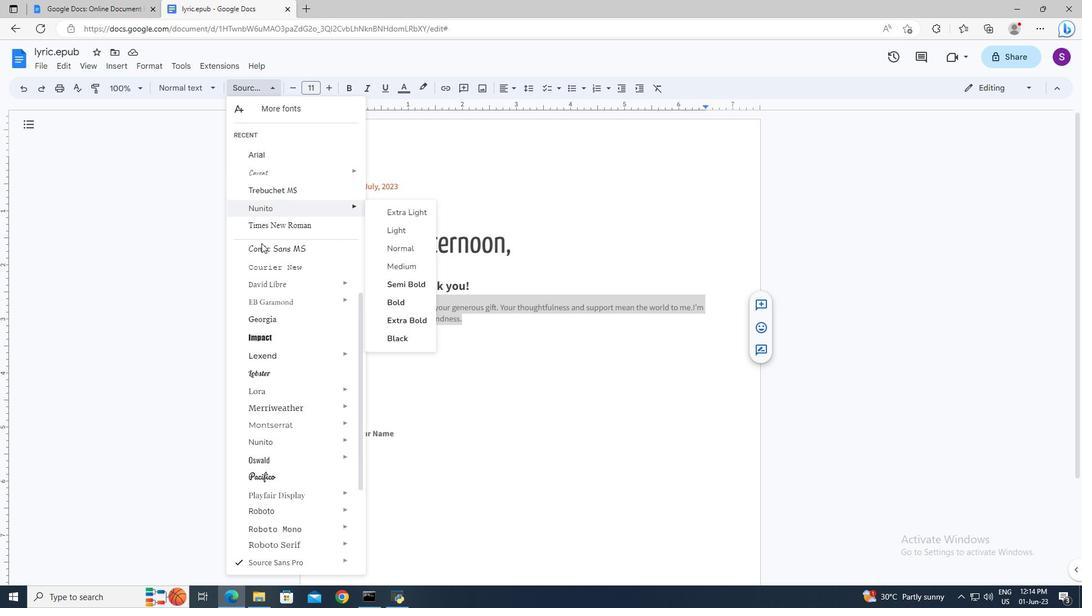 
Action: Mouse pressed left at (262, 252)
Screenshot: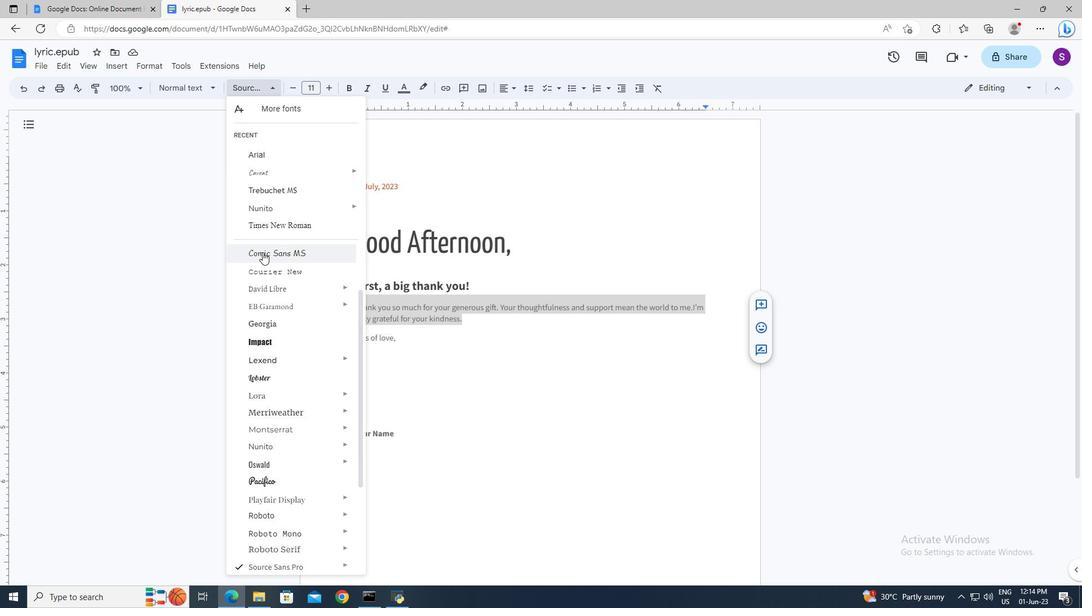 
Action: Mouse moved to (315, 89)
Screenshot: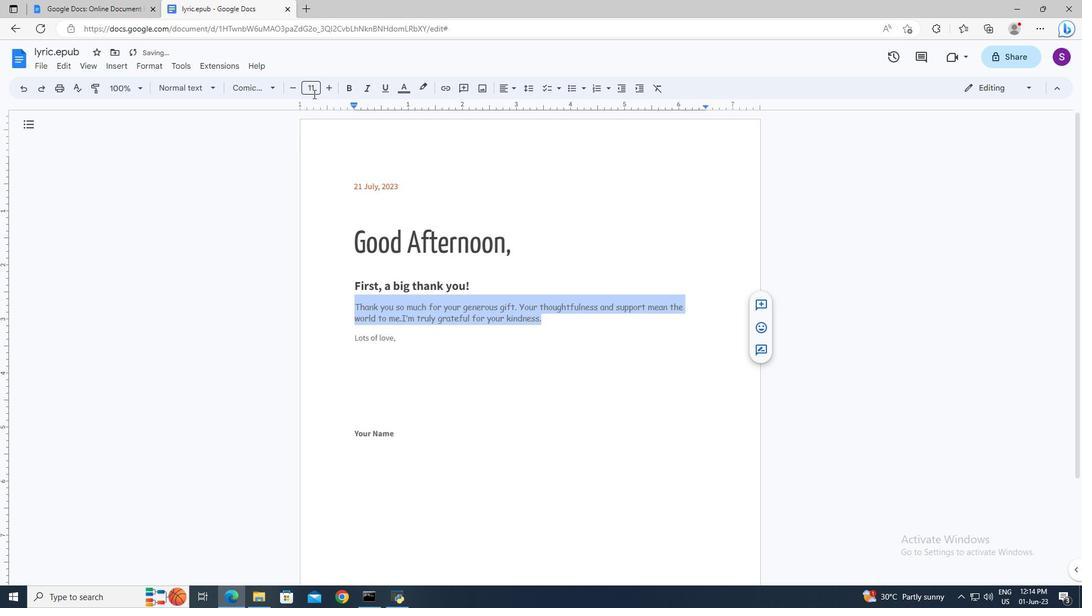 
Action: Mouse pressed left at (315, 89)
Screenshot: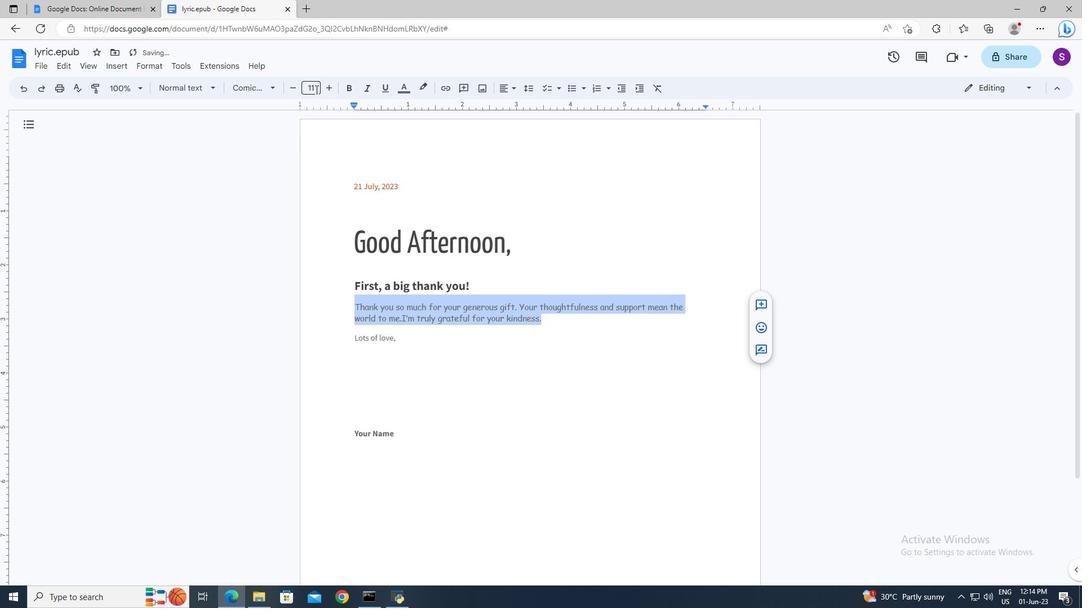 
Action: Key pressed 18<Key.enter>
Screenshot: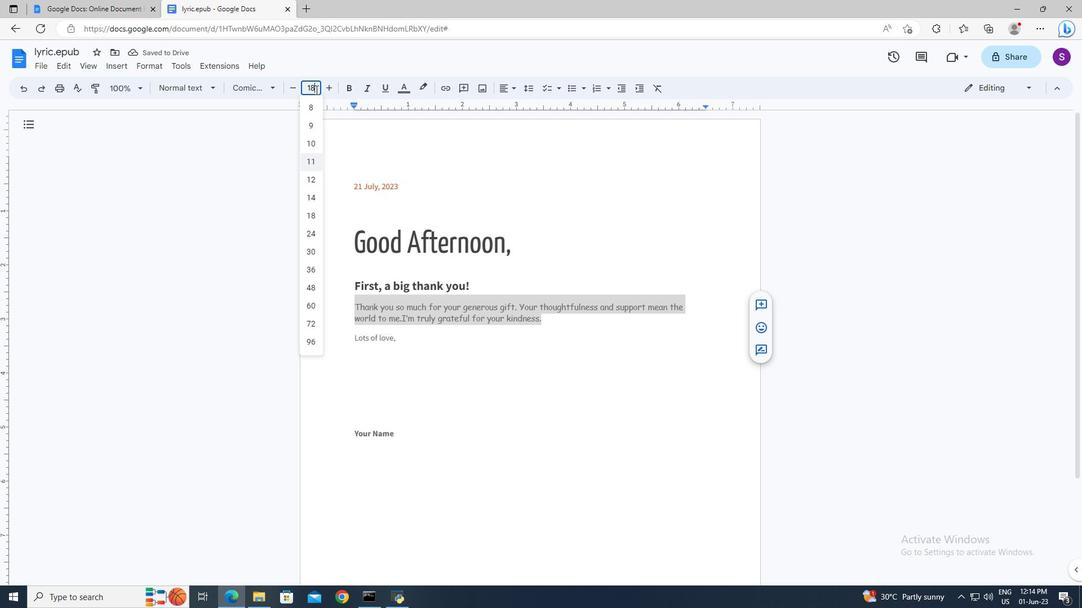 
Action: Mouse moved to (346, 468)
Screenshot: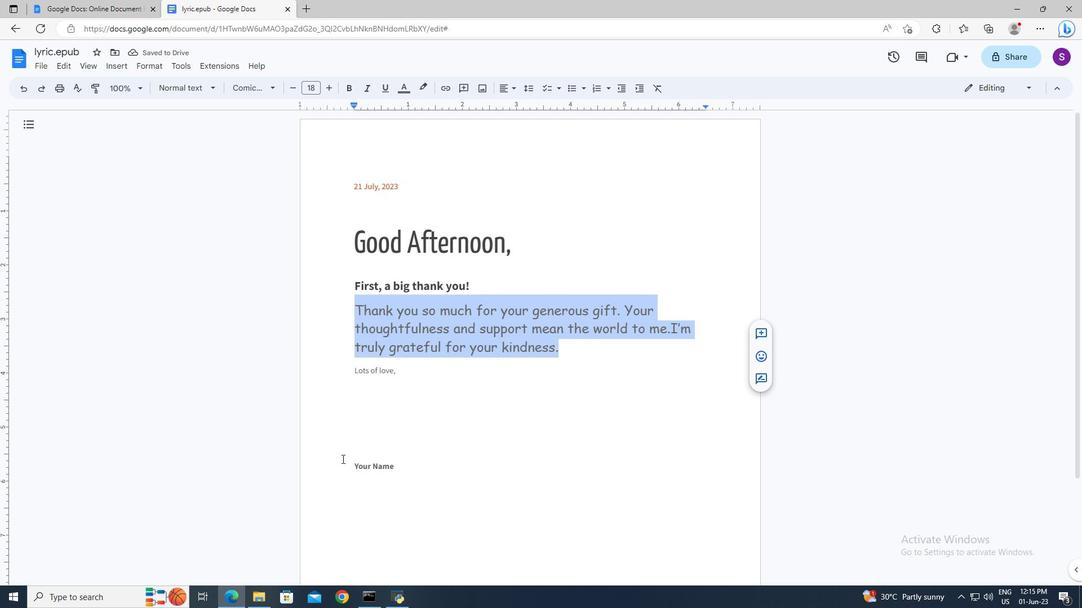 
Action: Mouse pressed left at (346, 468)
Screenshot: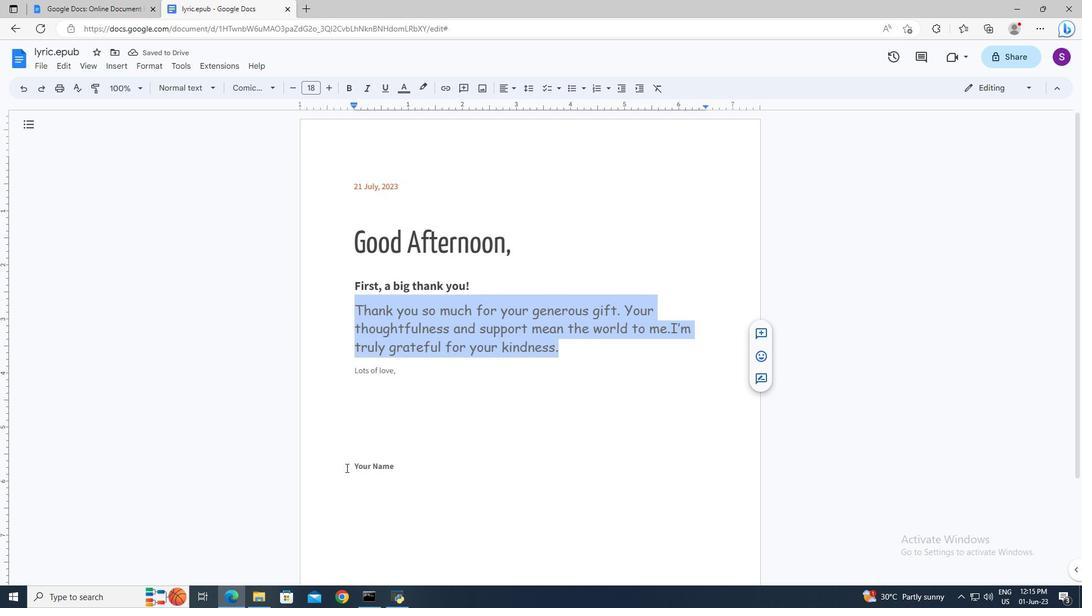 
Action: Mouse moved to (346, 468)
Screenshot: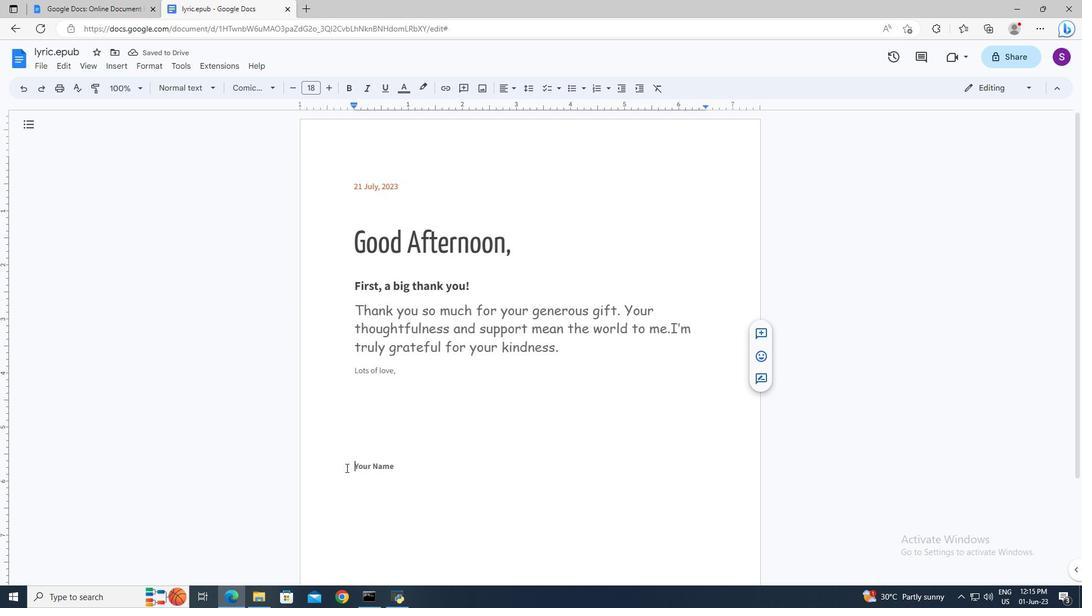 
Action: Key pressed <Key.shift><Key.right><Key.right><Key.shift>Oscar
Screenshot: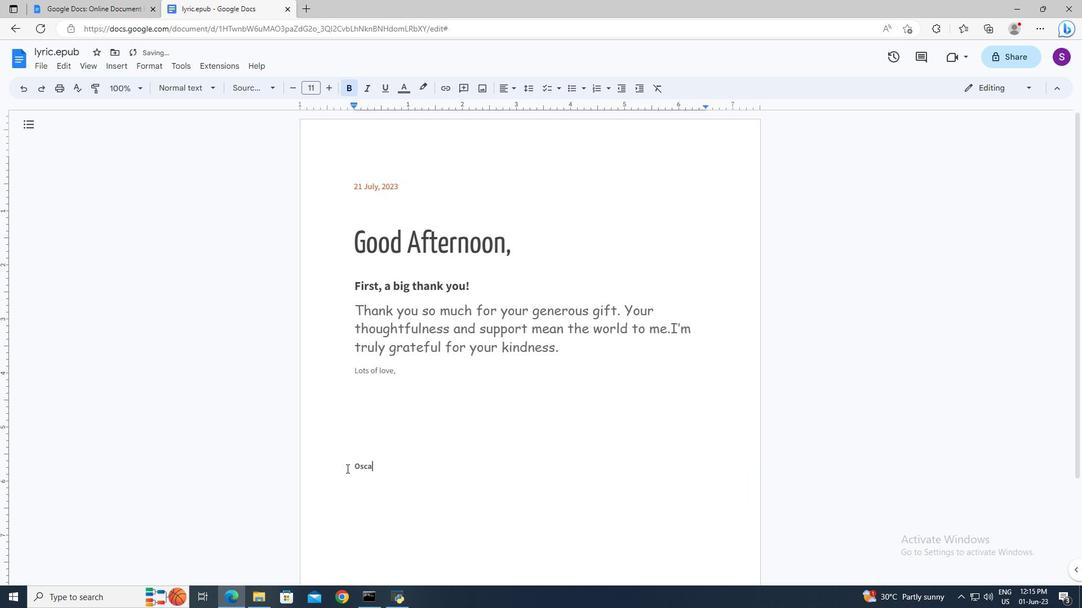 
Action: Mouse moved to (454, 608)
Screenshot: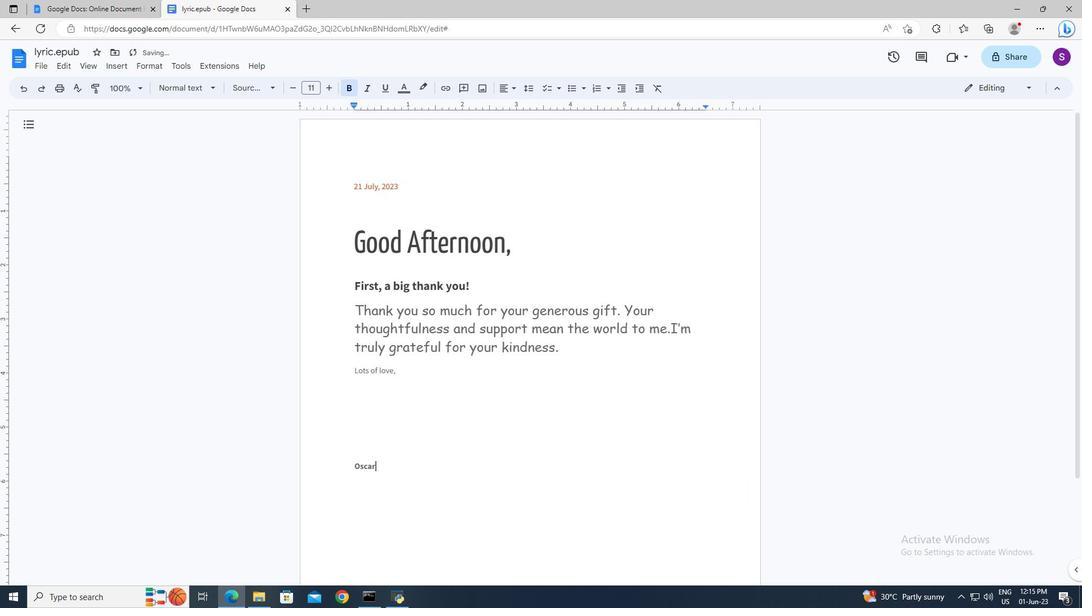 
